 Task: Find a one-way flight from Atlanta to Fargo on Wednesday, May 10, departing between 5:00 PM and 6:00 PM.
Action: Mouse moved to (287, 259)
Screenshot: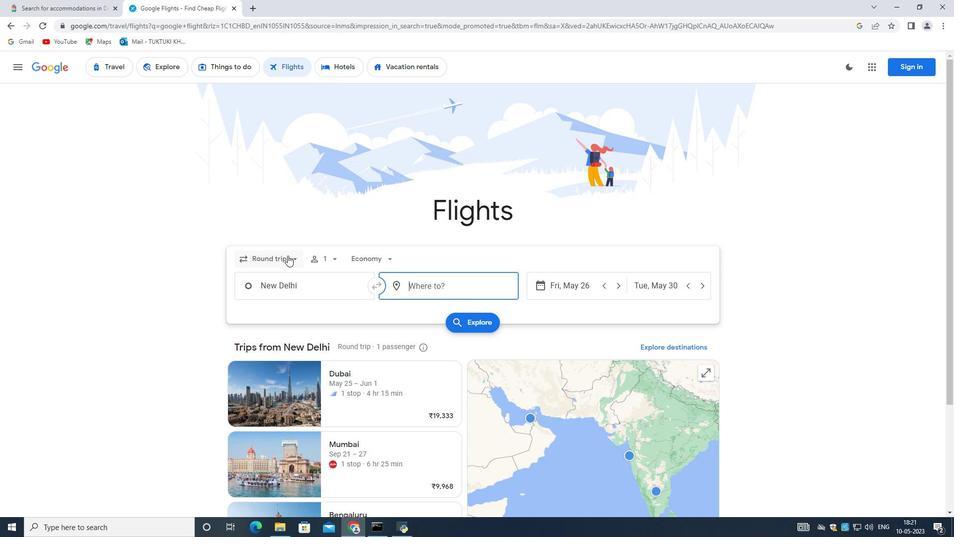 
Action: Mouse pressed left at (287, 259)
Screenshot: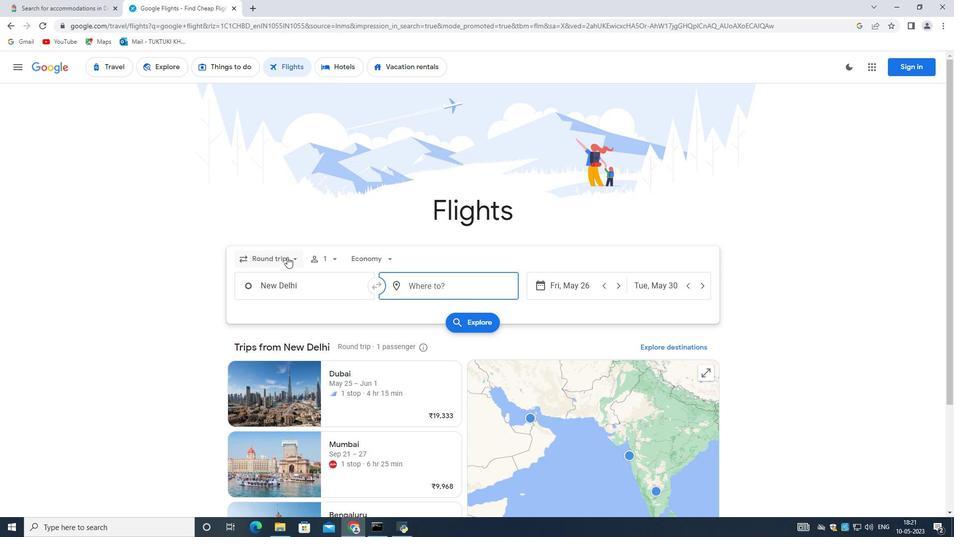 
Action: Mouse moved to (289, 301)
Screenshot: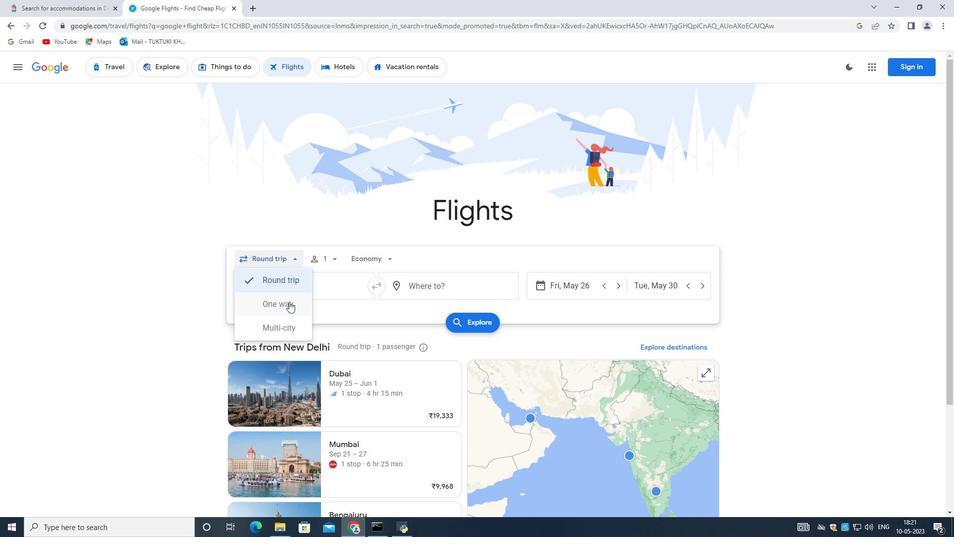 
Action: Mouse pressed left at (289, 301)
Screenshot: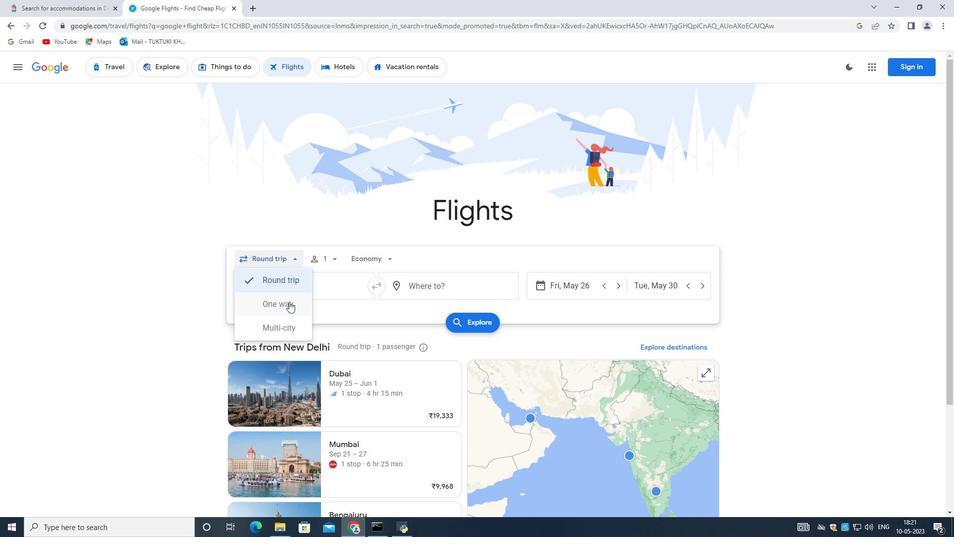 
Action: Mouse moved to (330, 265)
Screenshot: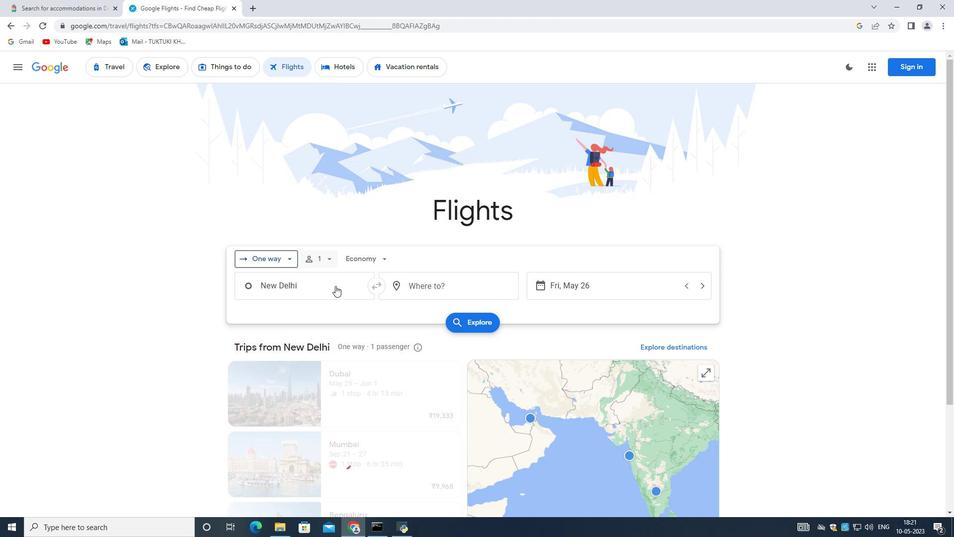 
Action: Mouse pressed left at (330, 265)
Screenshot: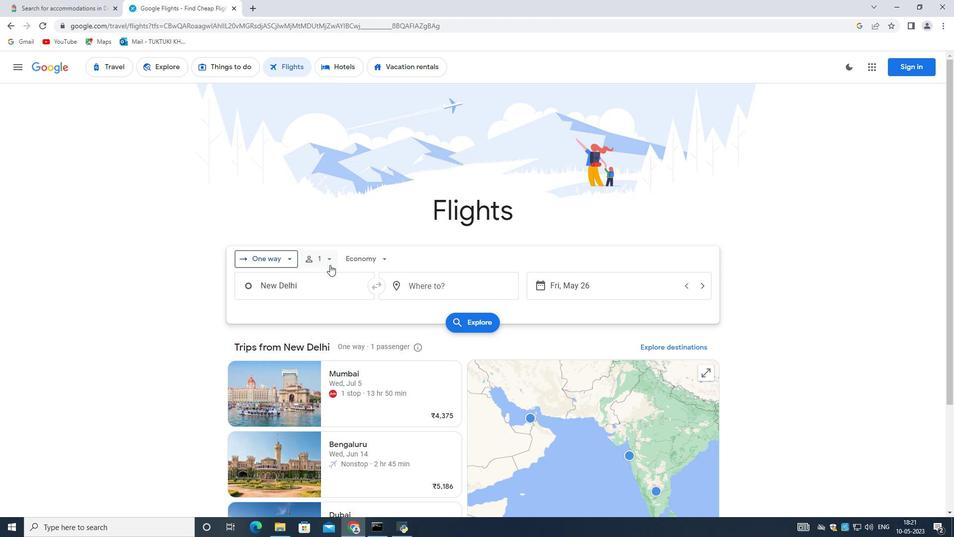 
Action: Mouse moved to (403, 281)
Screenshot: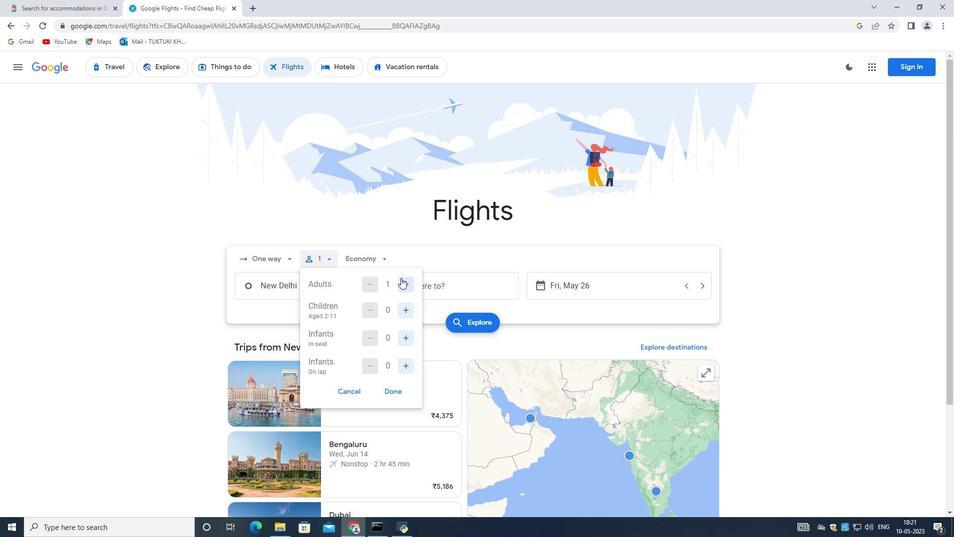 
Action: Mouse pressed left at (403, 281)
Screenshot: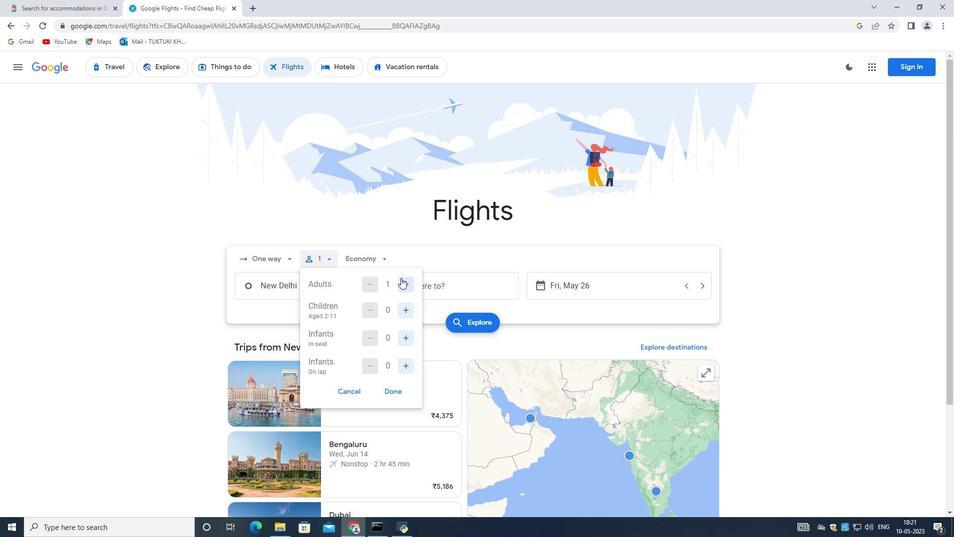 
Action: Mouse moved to (407, 310)
Screenshot: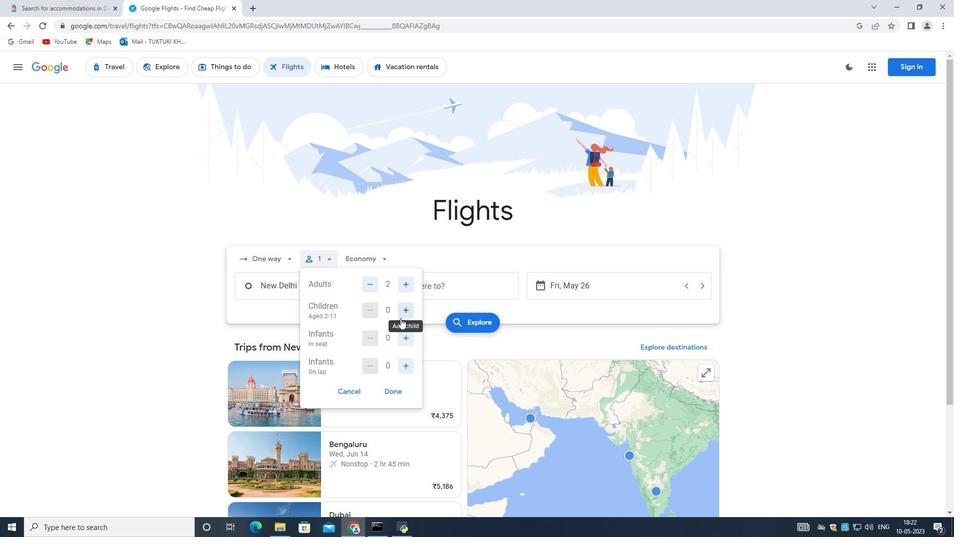 
Action: Mouse pressed left at (407, 310)
Screenshot: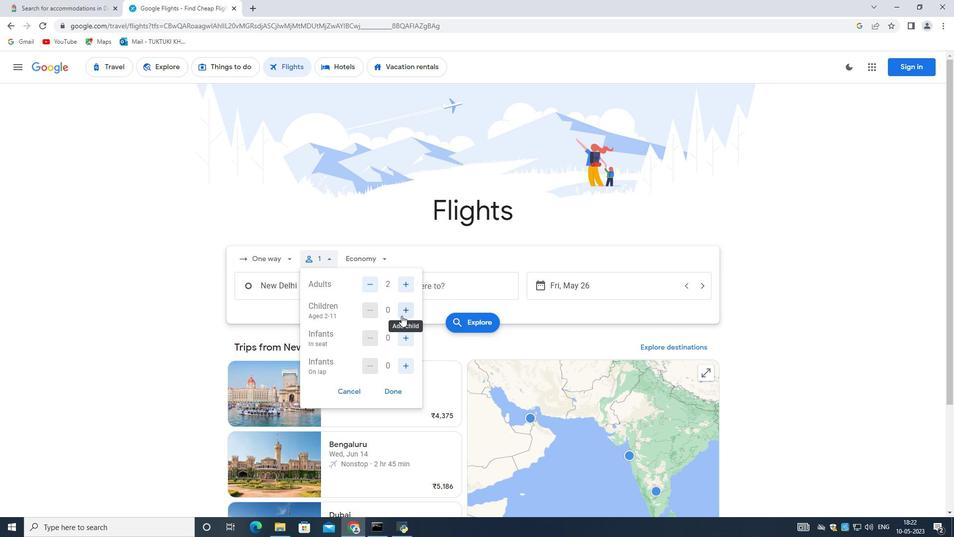 
Action: Mouse pressed left at (407, 310)
Screenshot: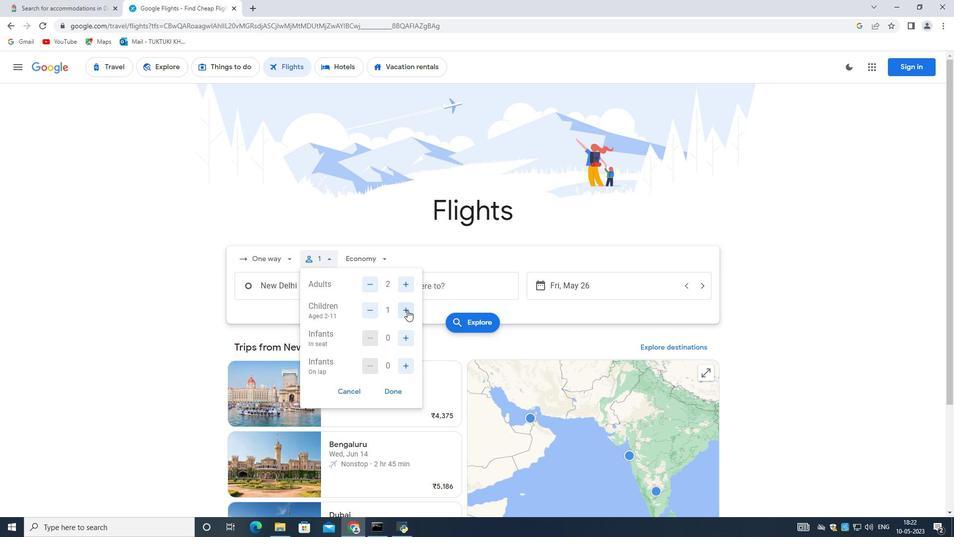 
Action: Mouse moved to (404, 339)
Screenshot: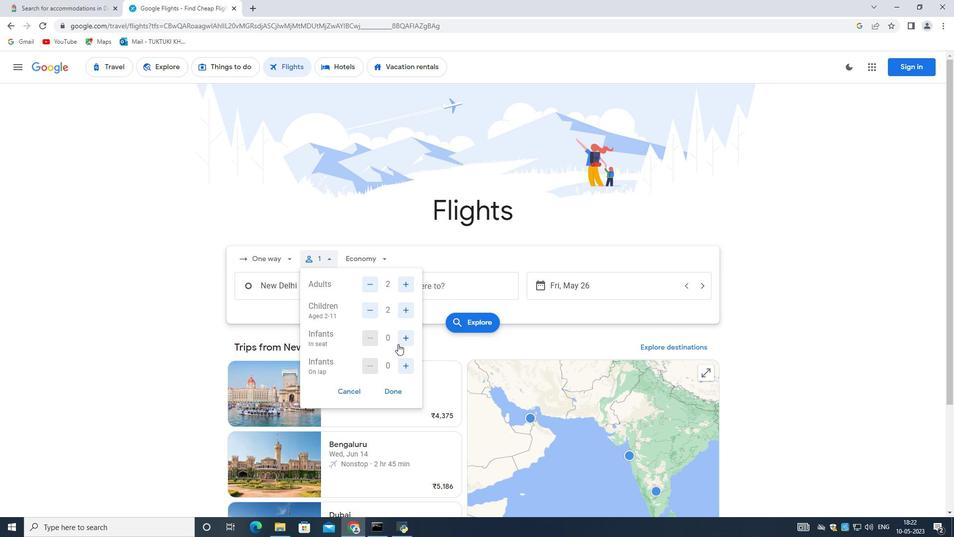 
Action: Mouse pressed left at (404, 339)
Screenshot: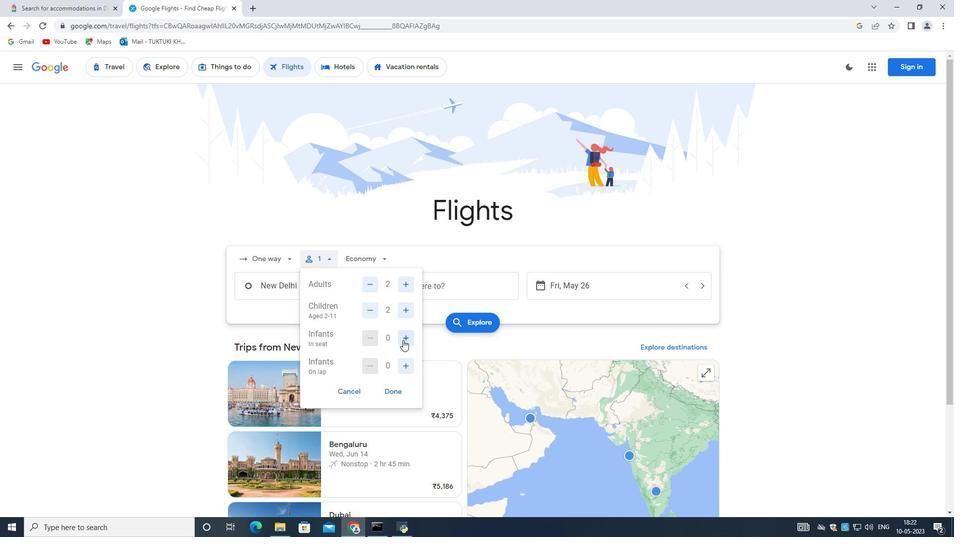 
Action: Mouse pressed left at (404, 339)
Screenshot: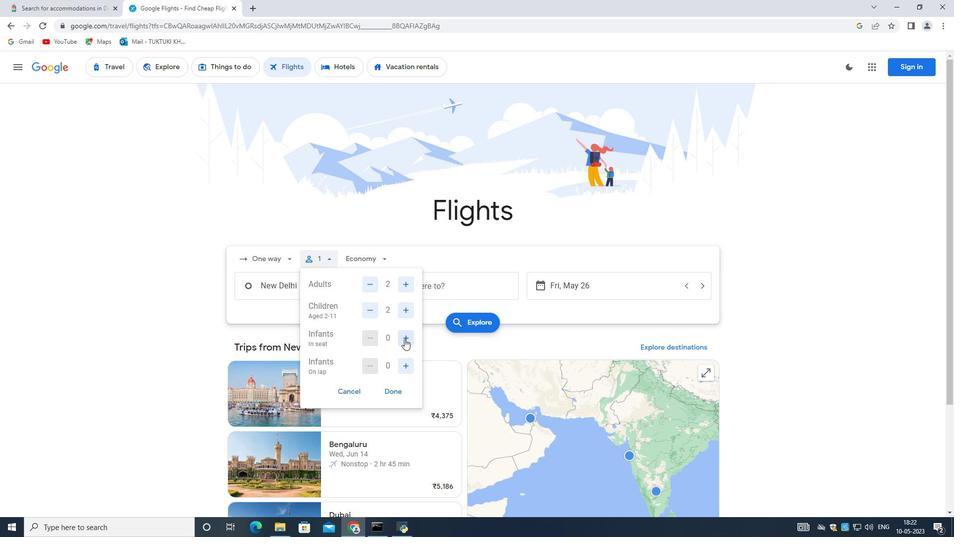 
Action: Mouse moved to (391, 389)
Screenshot: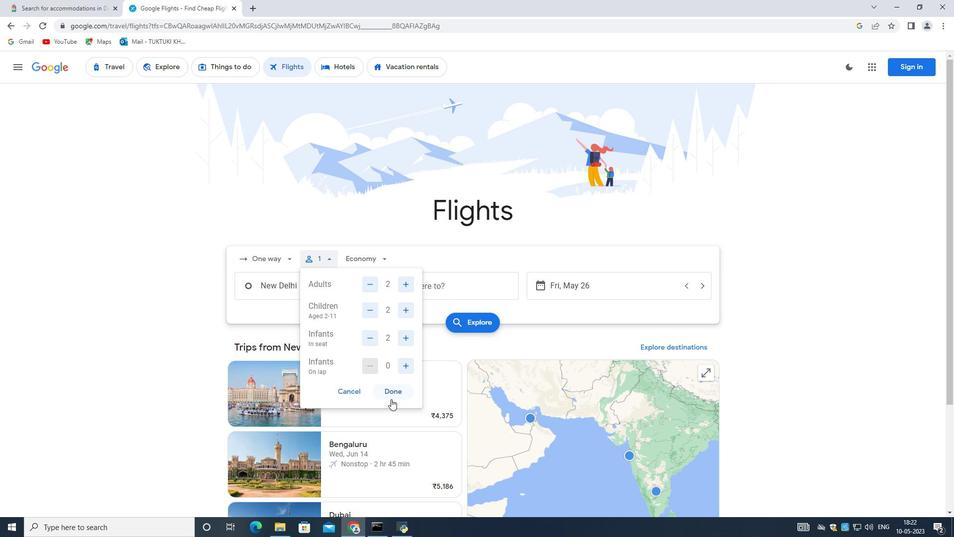 
Action: Mouse pressed left at (391, 389)
Screenshot: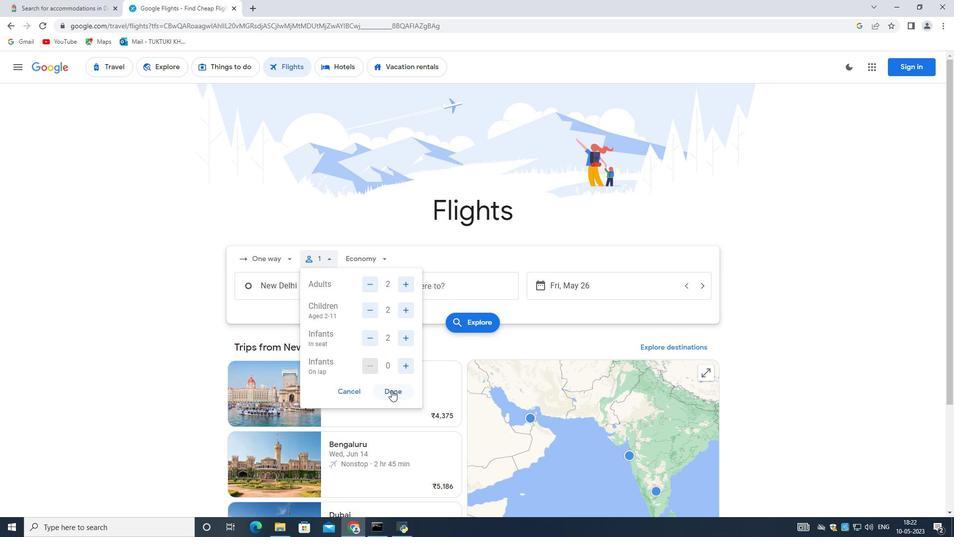 
Action: Mouse moved to (286, 285)
Screenshot: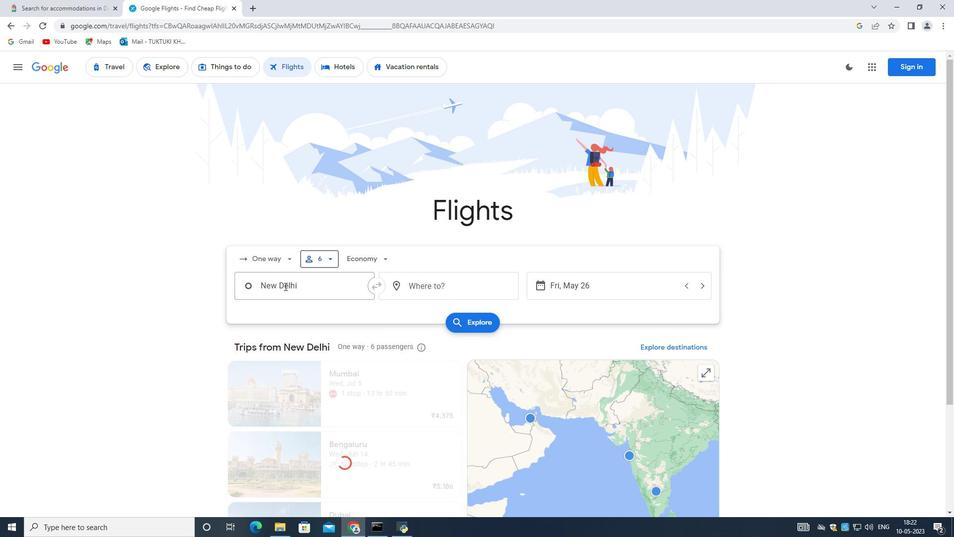 
Action: Mouse pressed left at (286, 285)
Screenshot: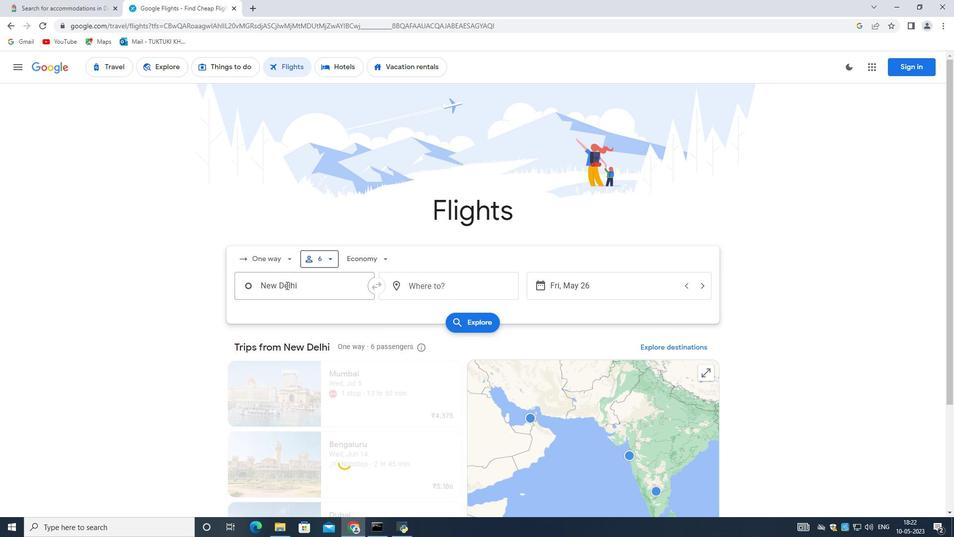
Action: Key pressed <Key.backspace><Key.shift><Key.shift><Key.shift><Key.shift>Atlanta
Screenshot: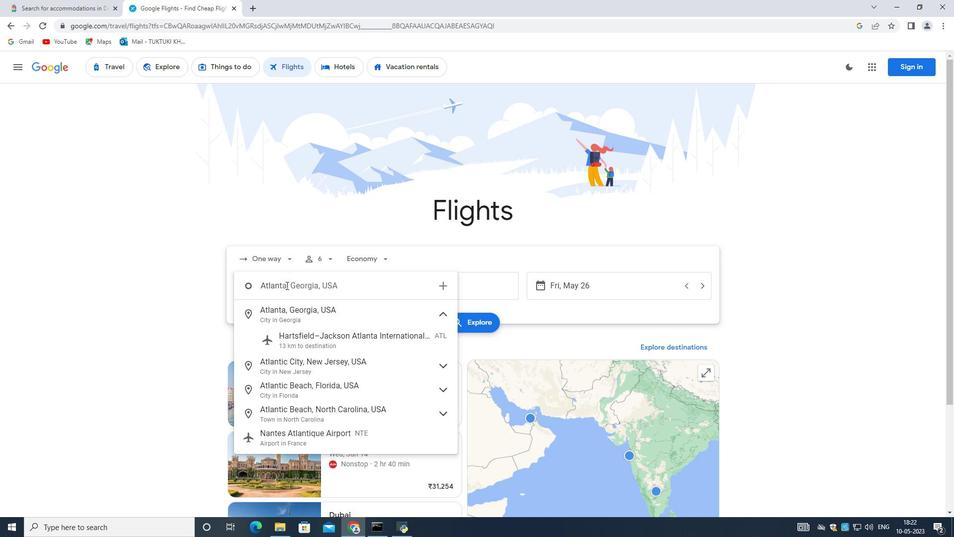 
Action: Mouse moved to (320, 340)
Screenshot: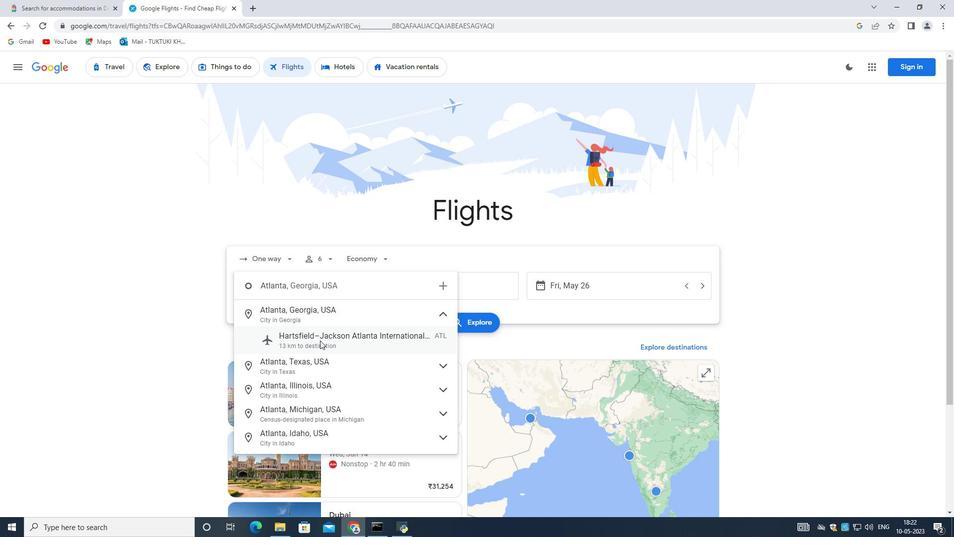 
Action: Mouse pressed left at (320, 340)
Screenshot: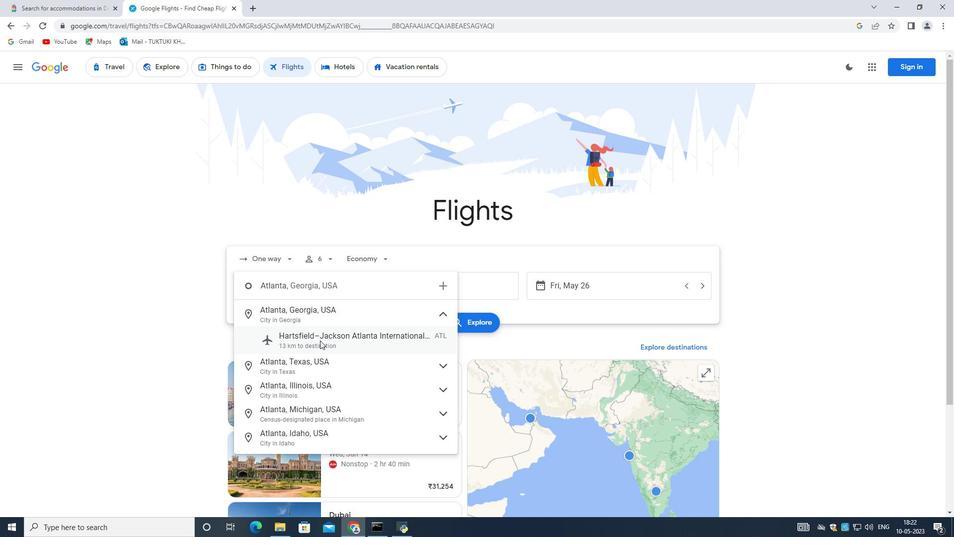 
Action: Mouse moved to (410, 290)
Screenshot: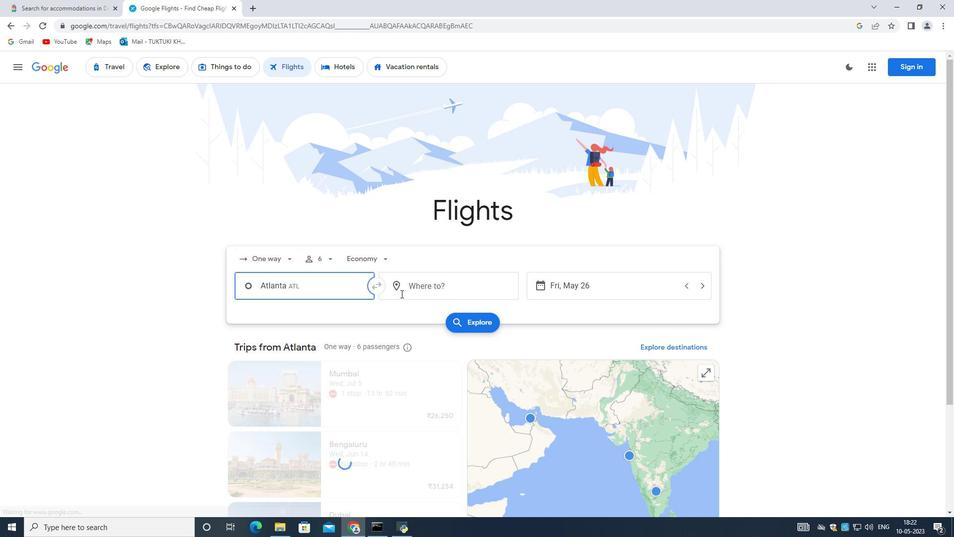 
Action: Mouse pressed left at (410, 290)
Screenshot: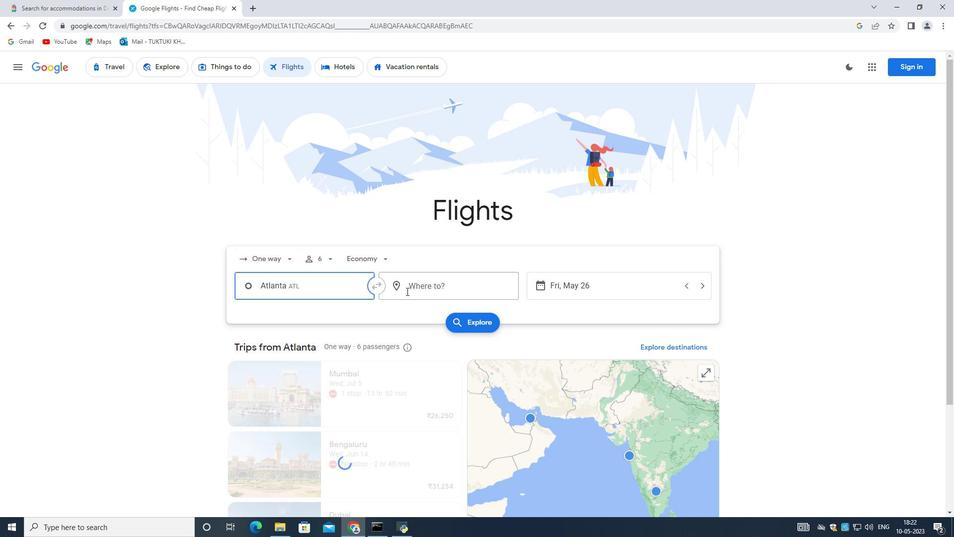 
Action: Mouse moved to (402, 285)
Screenshot: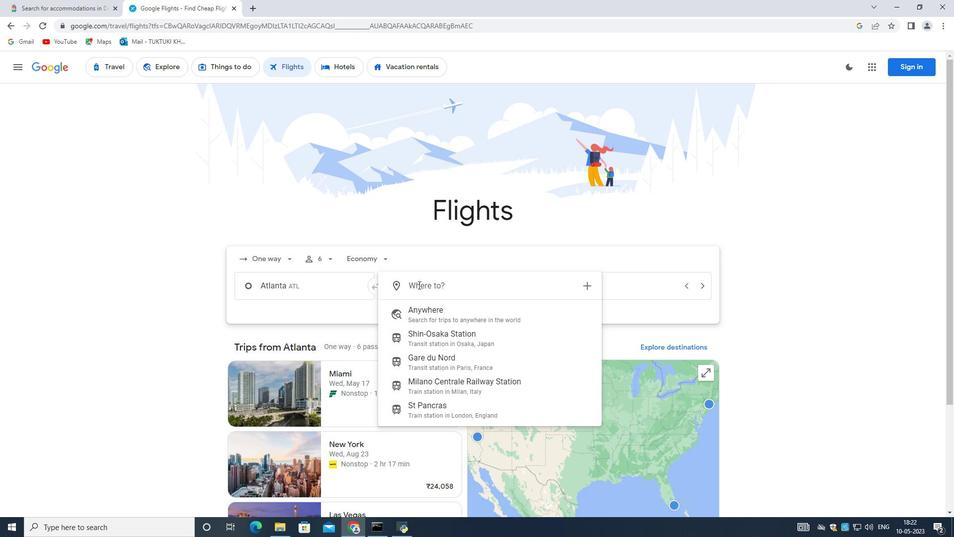 
Action: Key pressed <Key.shift><Key.shift><Key.shift><Key.shift>Hector
Screenshot: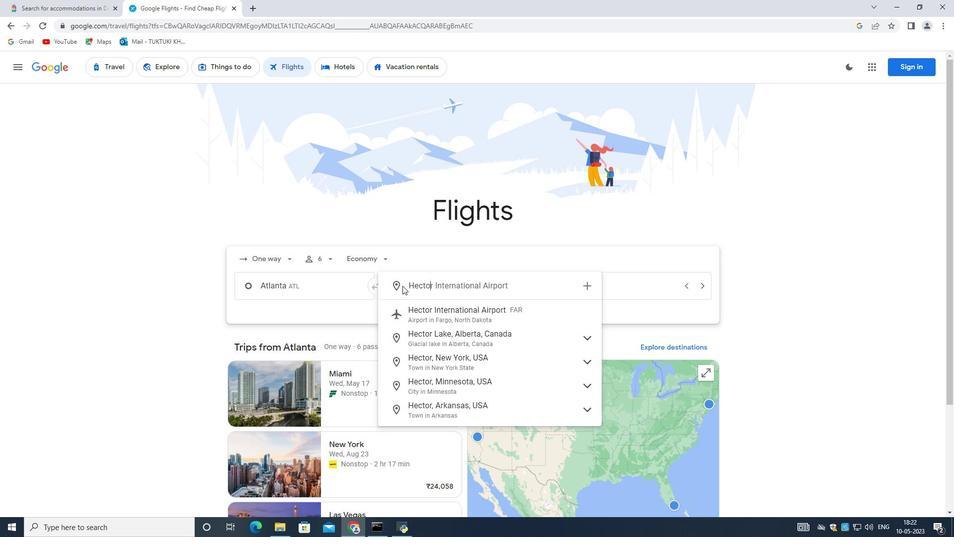 
Action: Mouse moved to (440, 312)
Screenshot: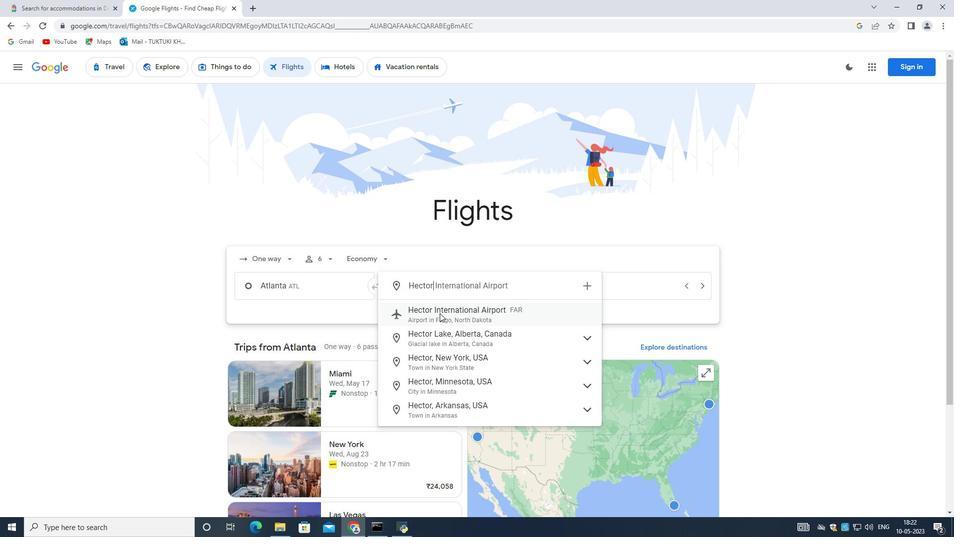 
Action: Mouse pressed left at (440, 312)
Screenshot: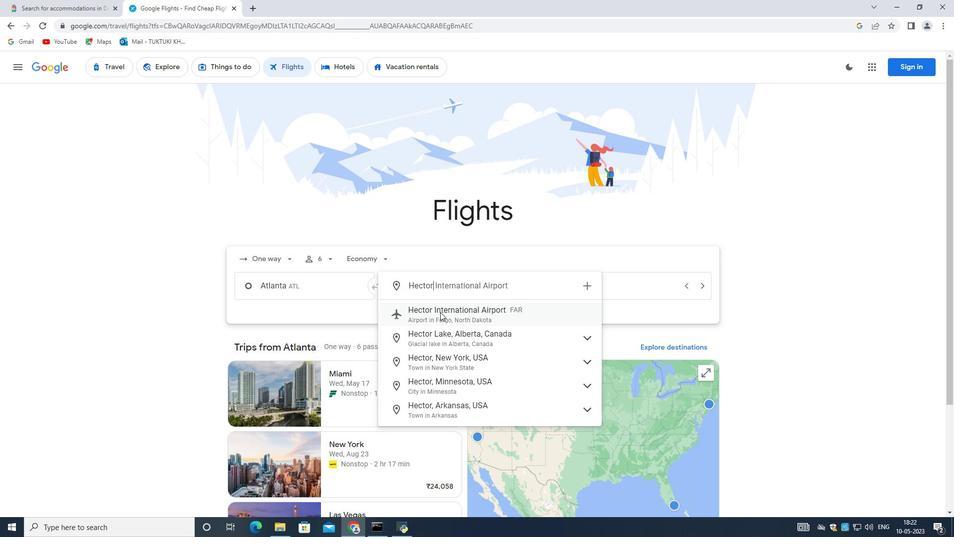 
Action: Mouse moved to (578, 290)
Screenshot: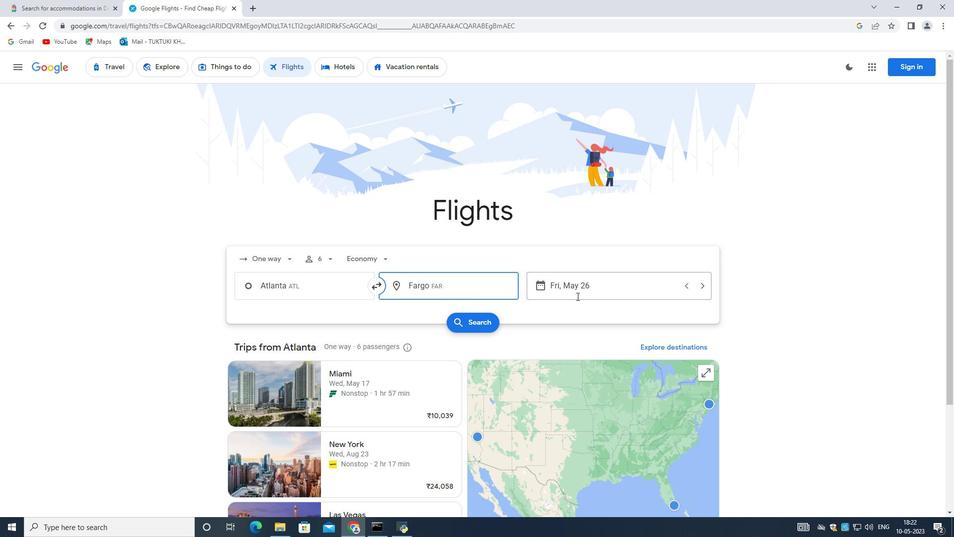 
Action: Mouse pressed left at (578, 290)
Screenshot: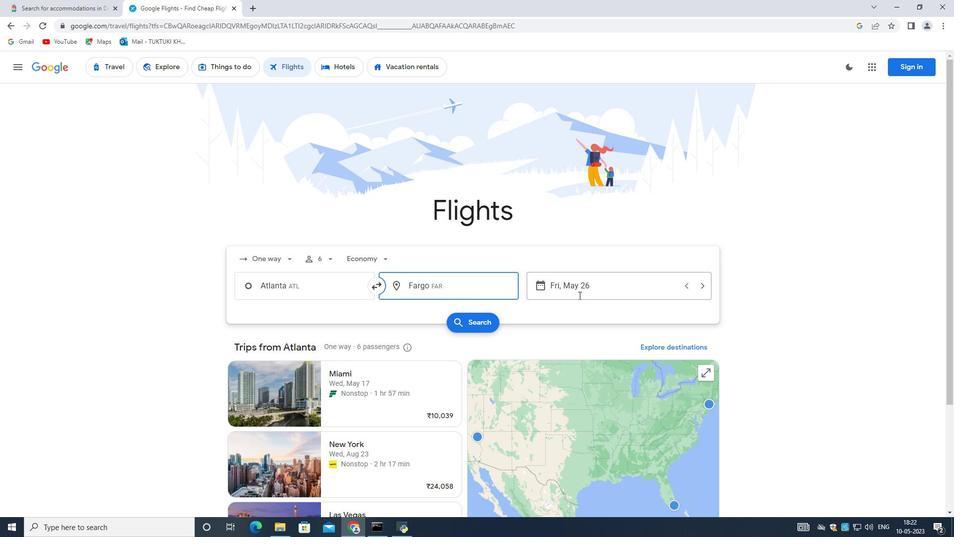 
Action: Mouse moved to (433, 364)
Screenshot: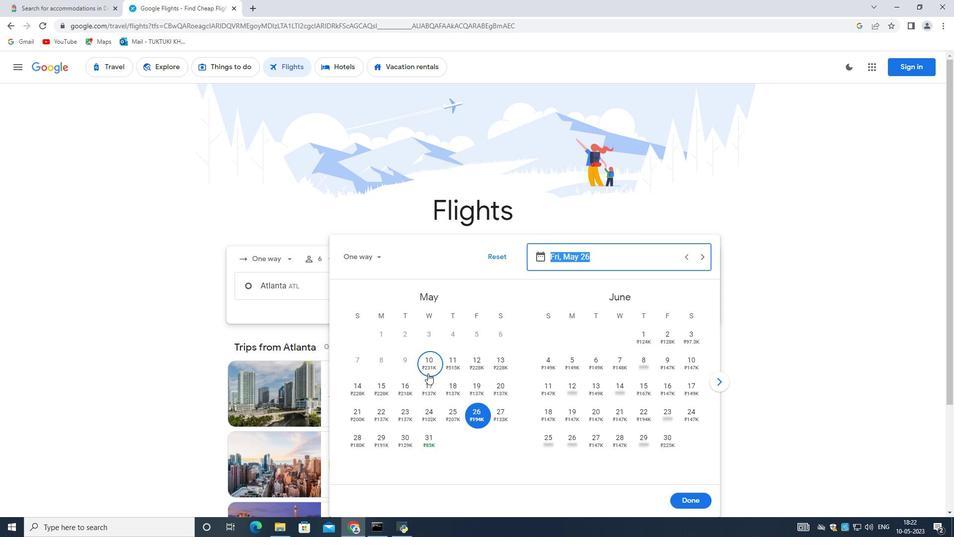 
Action: Mouse pressed left at (433, 364)
Screenshot: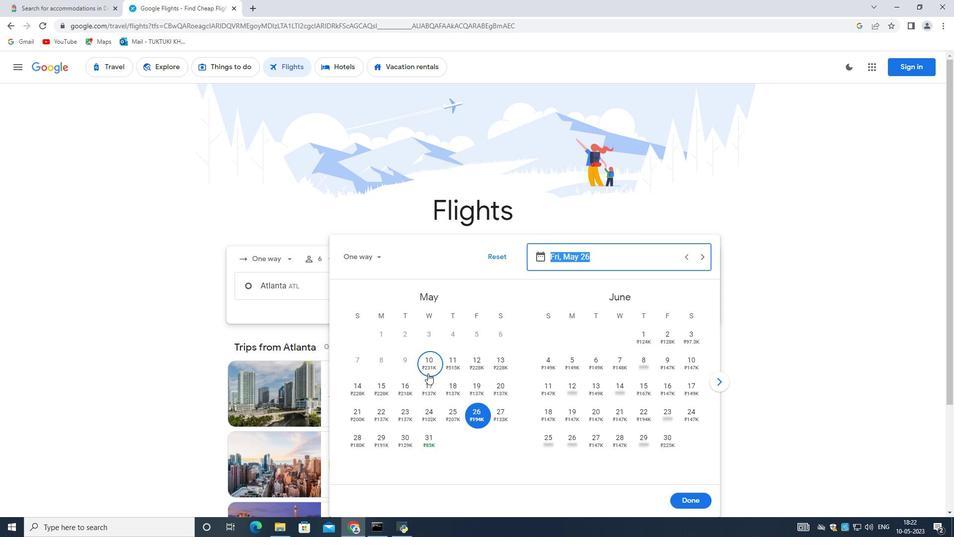 
Action: Mouse moved to (689, 499)
Screenshot: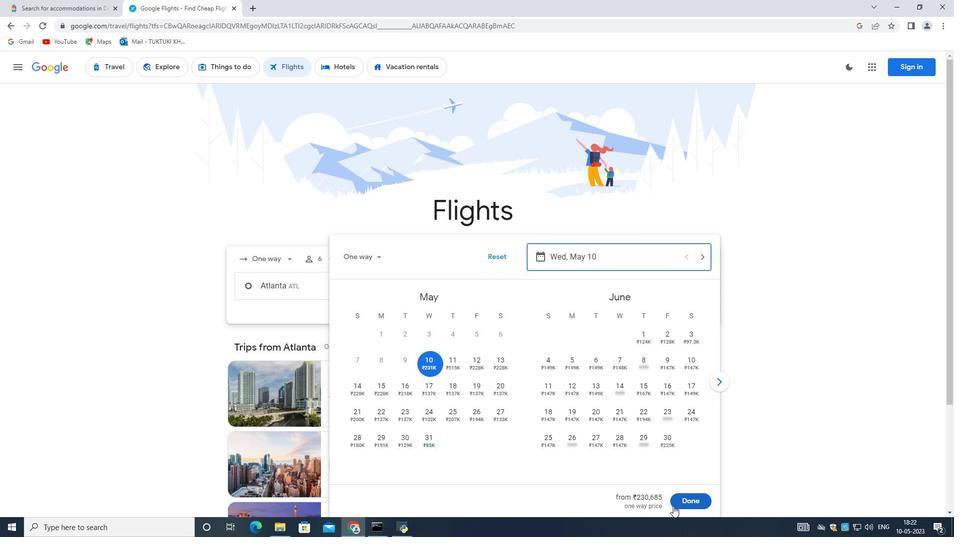 
Action: Mouse pressed left at (689, 499)
Screenshot: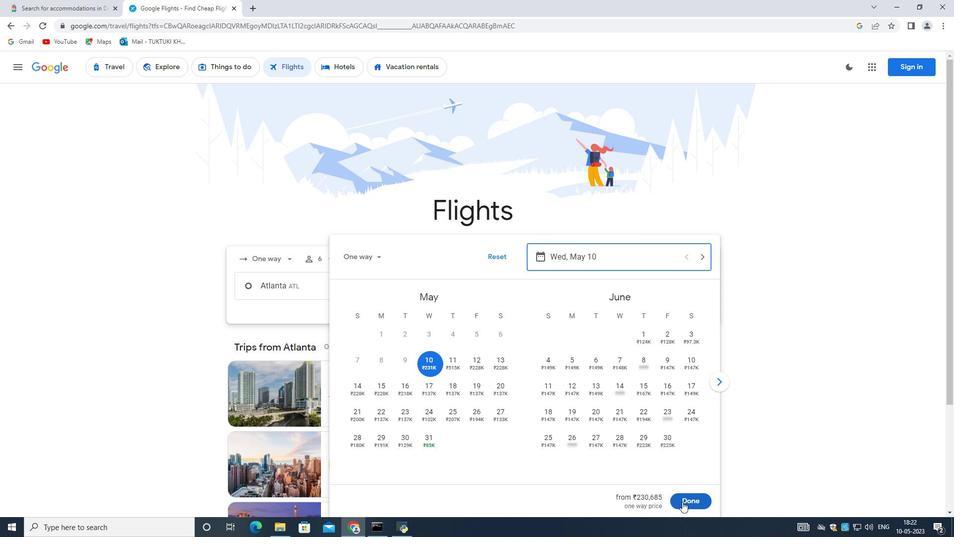 
Action: Mouse moved to (468, 323)
Screenshot: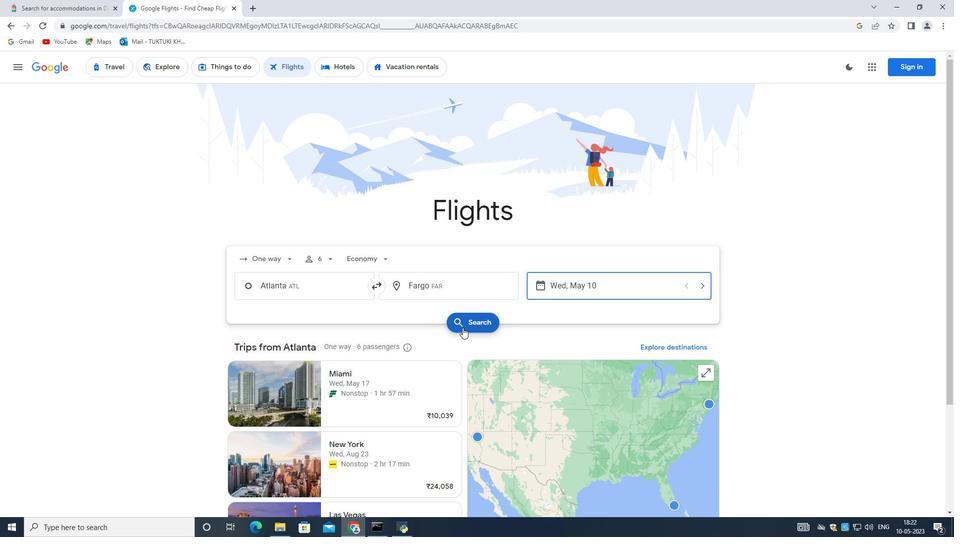 
Action: Mouse pressed left at (468, 323)
Screenshot: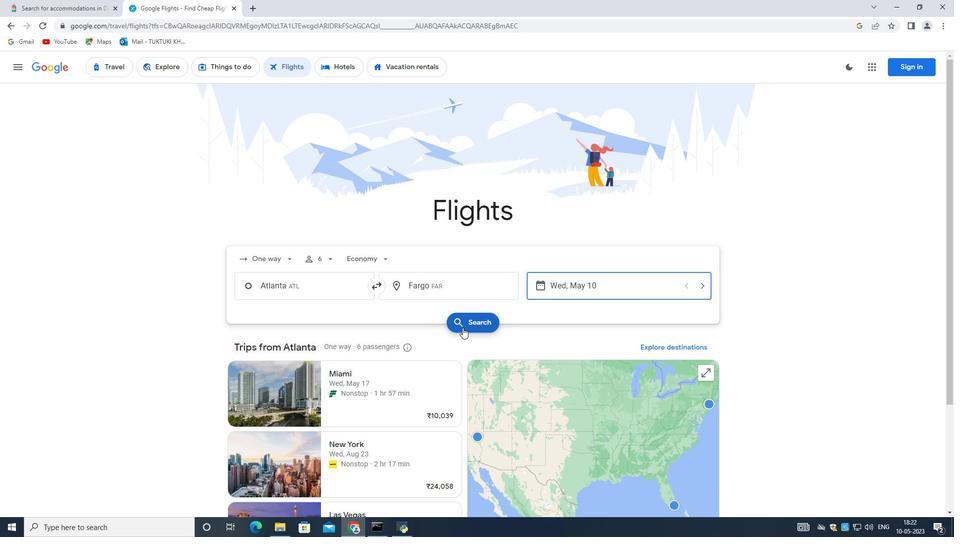 
Action: Mouse moved to (341, 157)
Screenshot: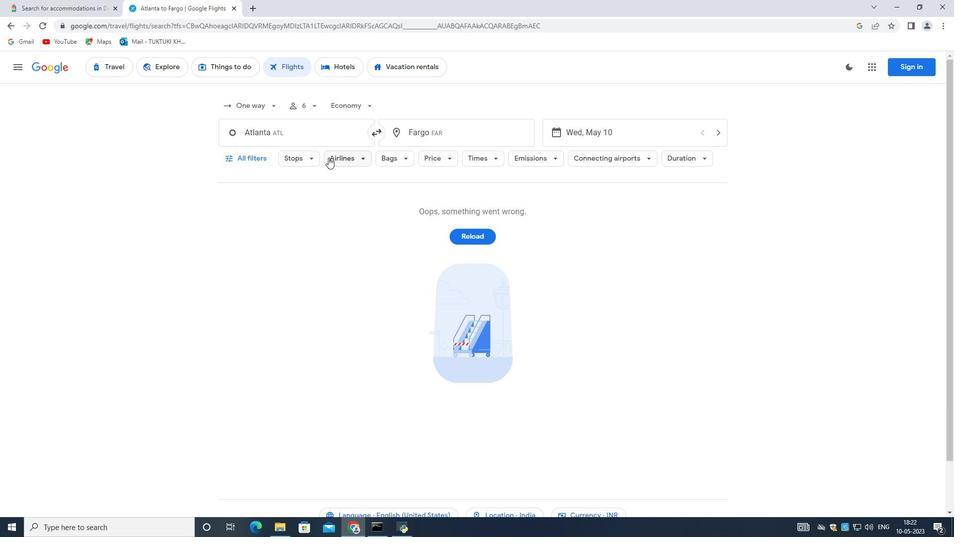
Action: Mouse pressed left at (341, 157)
Screenshot: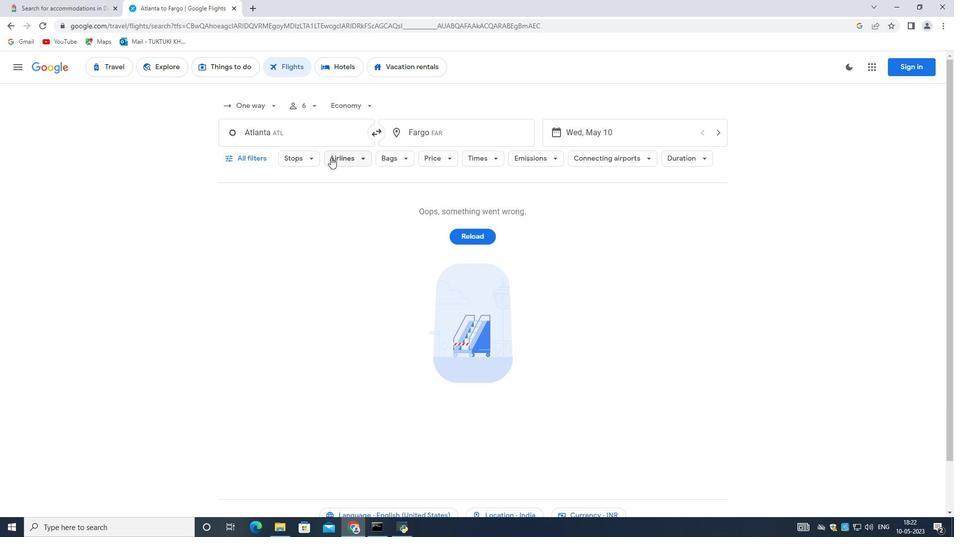 
Action: Mouse moved to (549, 282)
Screenshot: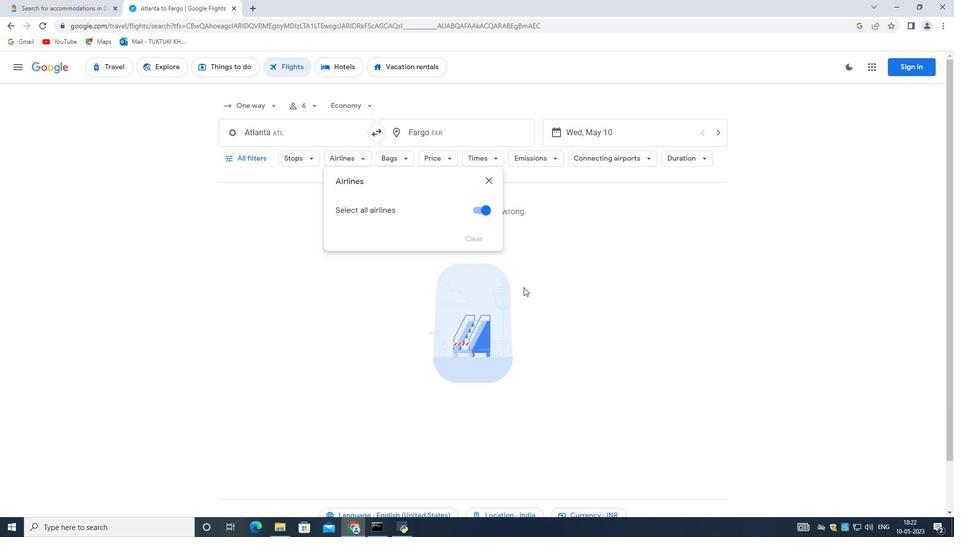 
Action: Mouse pressed left at (549, 282)
Screenshot: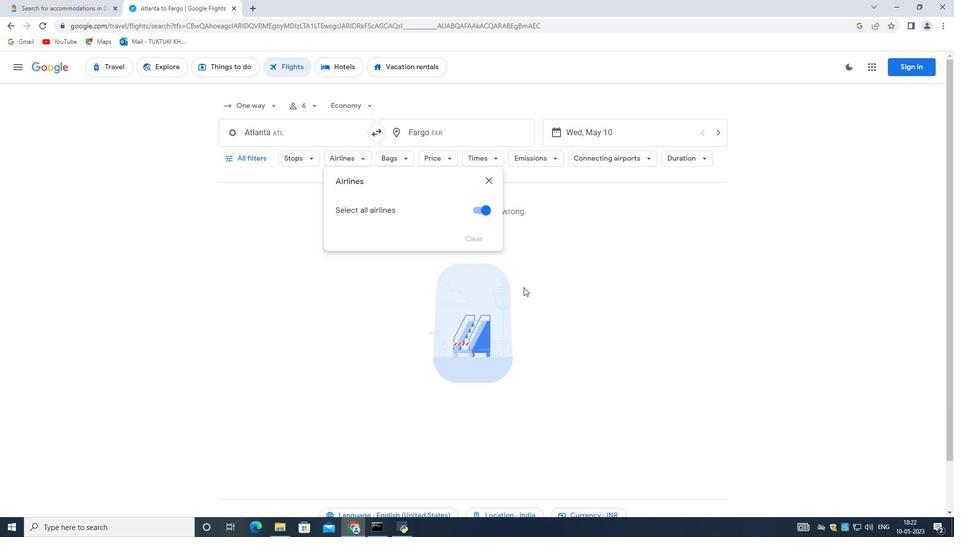 
Action: Mouse moved to (402, 157)
Screenshot: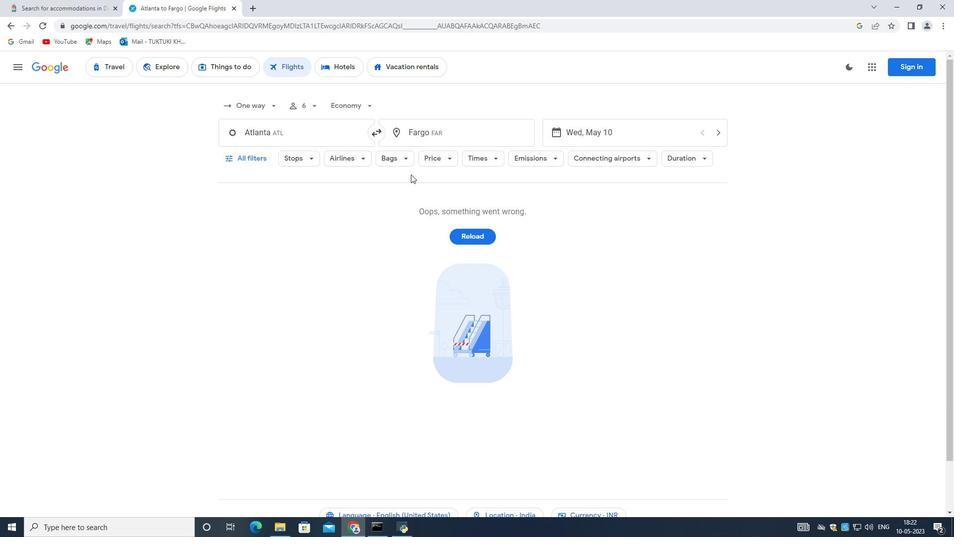 
Action: Mouse pressed left at (402, 157)
Screenshot: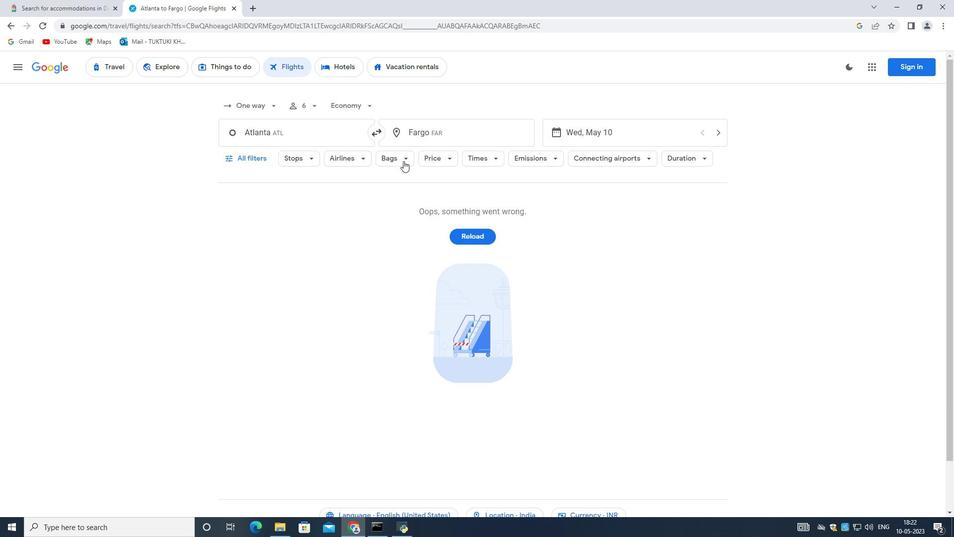 
Action: Mouse moved to (593, 292)
Screenshot: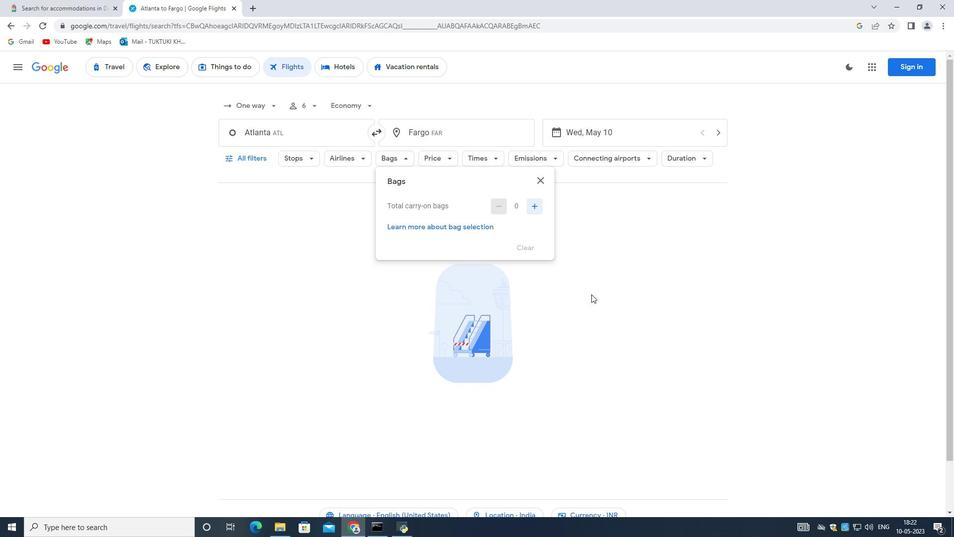 
Action: Mouse pressed left at (593, 292)
Screenshot: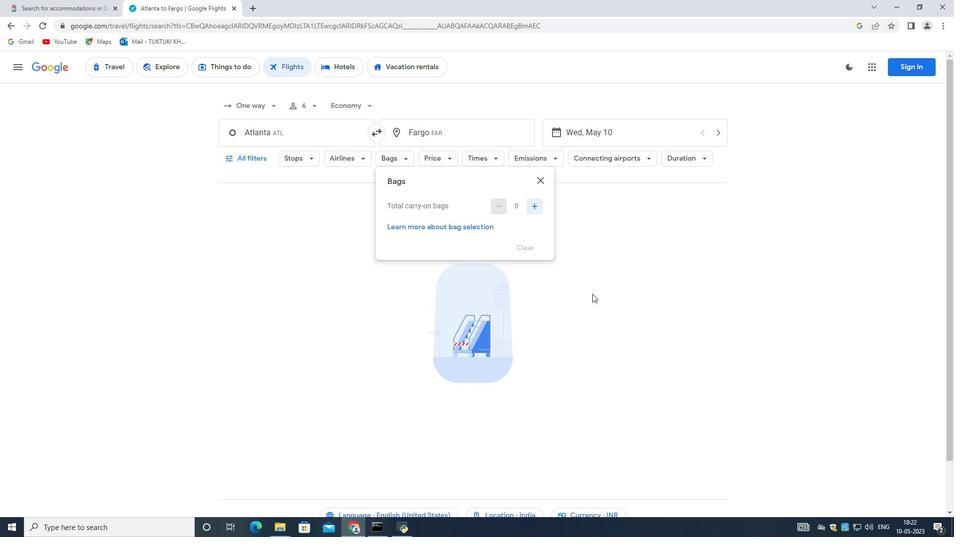 
Action: Mouse moved to (438, 155)
Screenshot: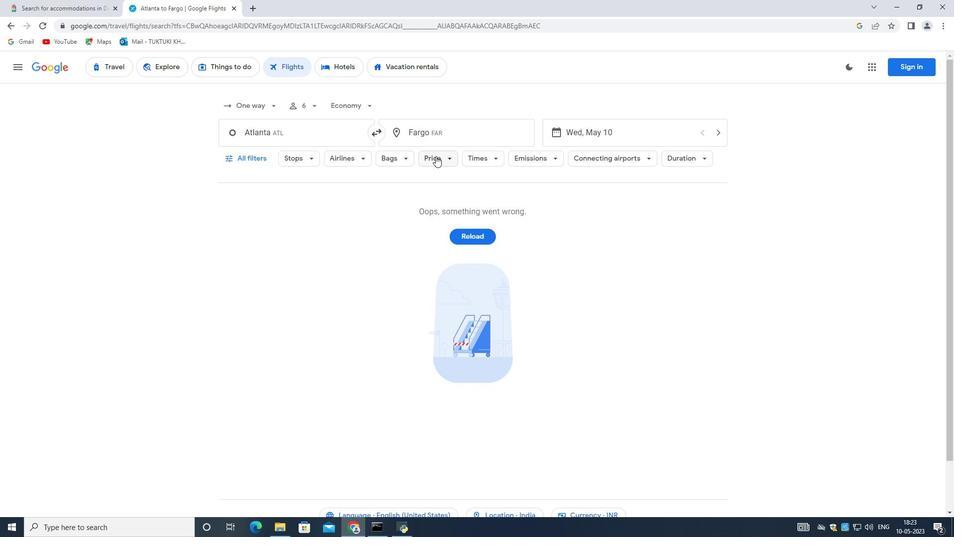 
Action: Mouse pressed left at (438, 155)
Screenshot: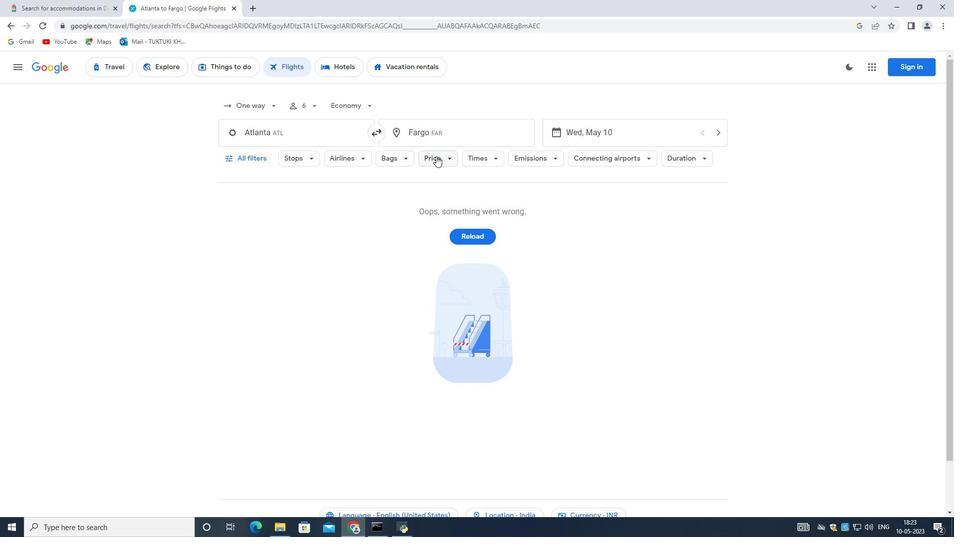 
Action: Mouse moved to (581, 222)
Screenshot: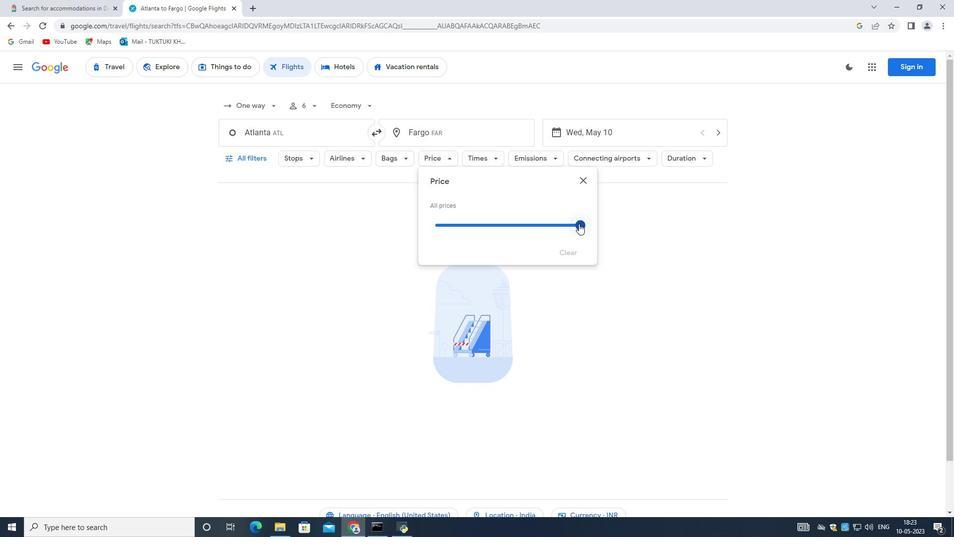 
Action: Mouse pressed left at (581, 222)
Screenshot: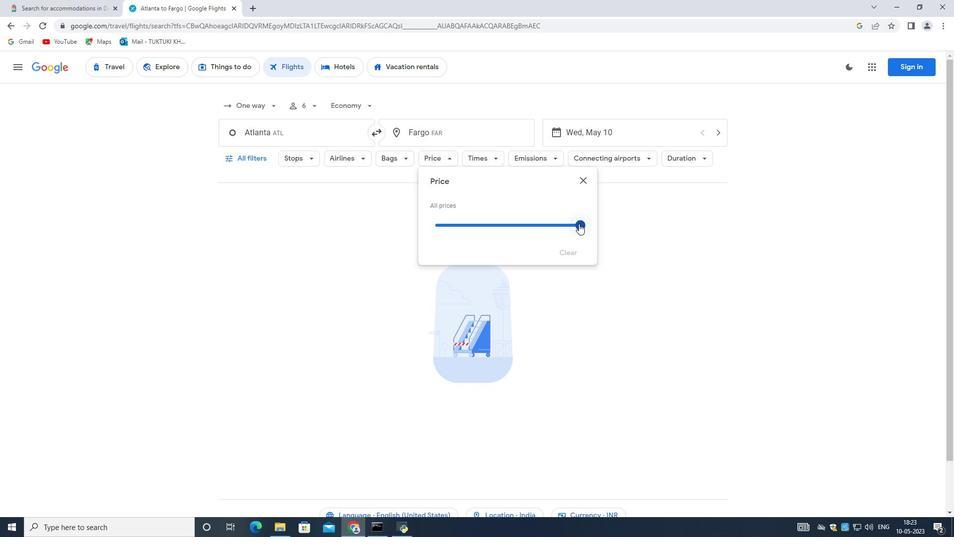 
Action: Mouse moved to (207, 309)
Screenshot: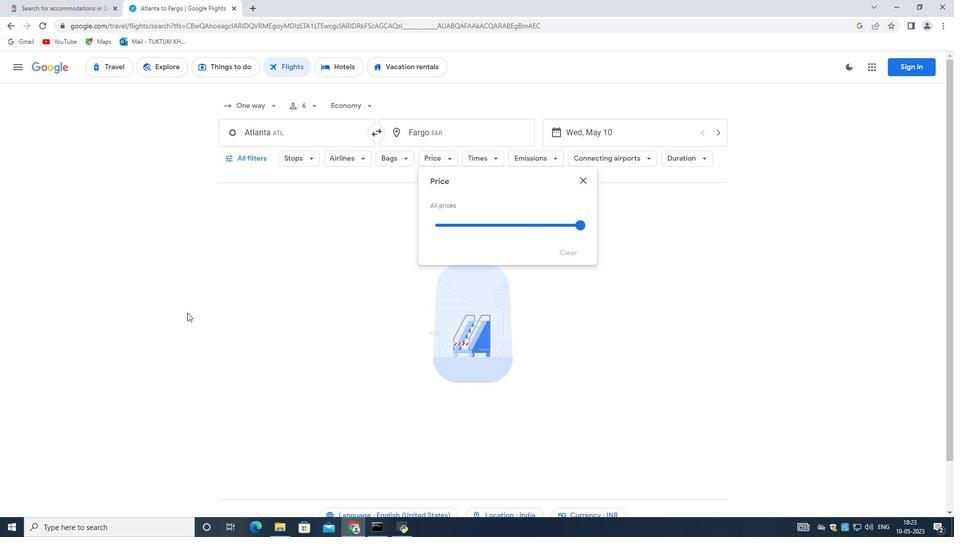 
Action: Mouse pressed left at (207, 309)
Screenshot: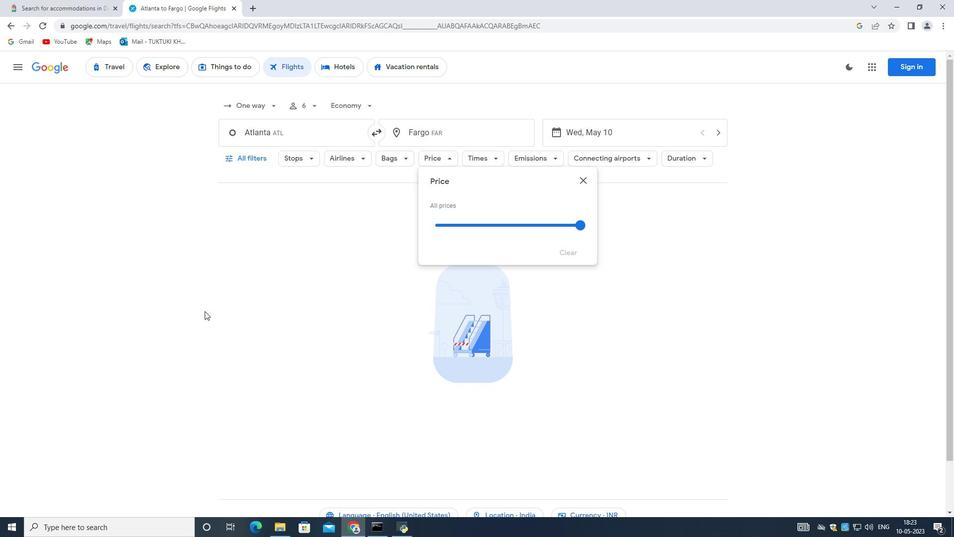 
Action: Mouse moved to (488, 155)
Screenshot: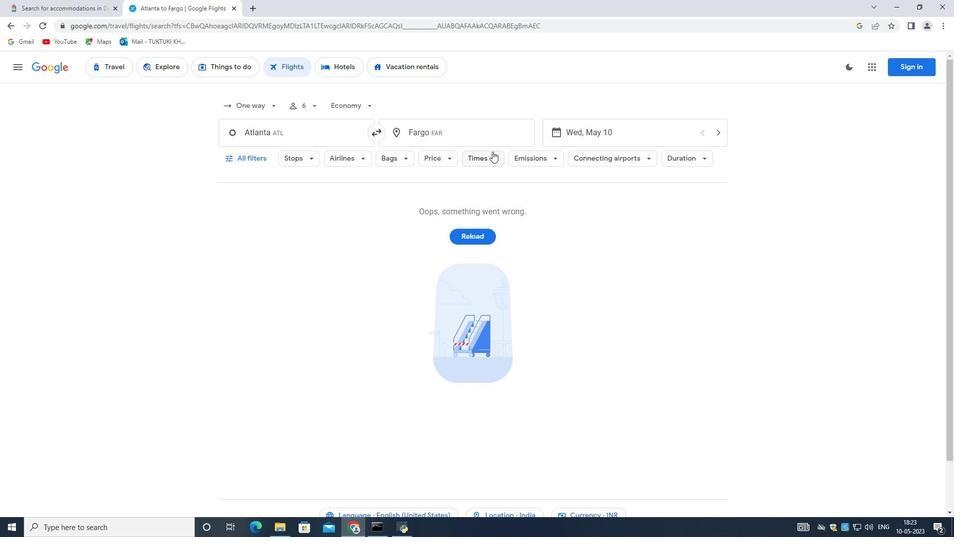 
Action: Mouse pressed left at (488, 155)
Screenshot: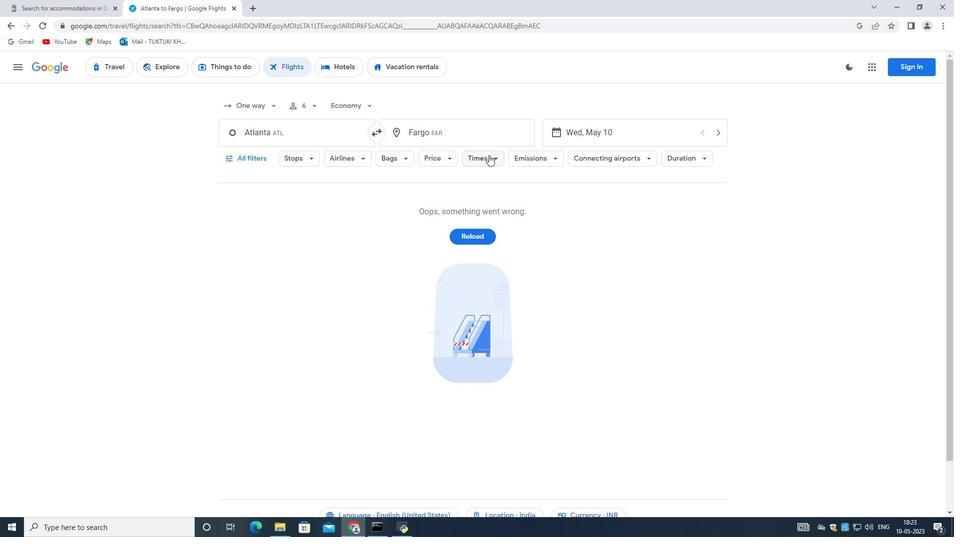 
Action: Mouse moved to (477, 252)
Screenshot: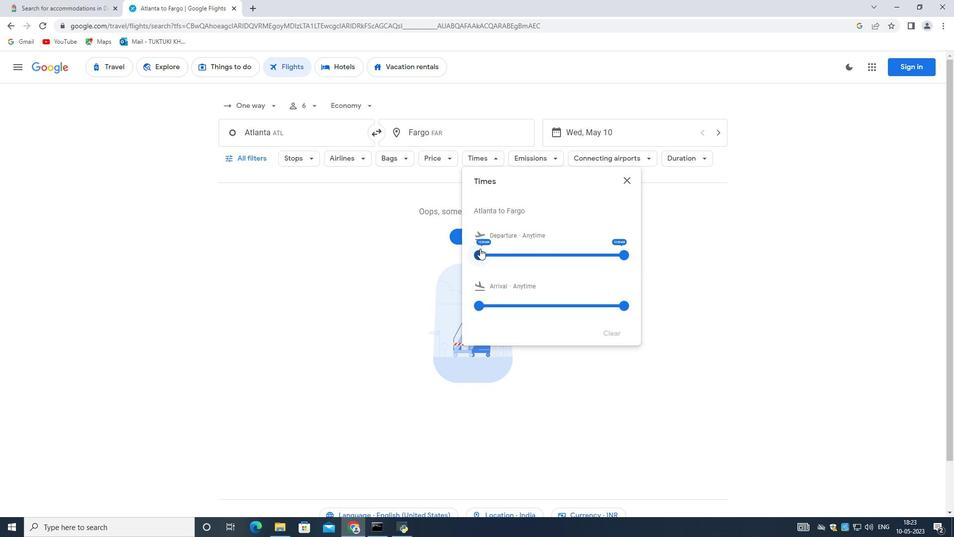 
Action: Mouse pressed left at (477, 252)
Screenshot: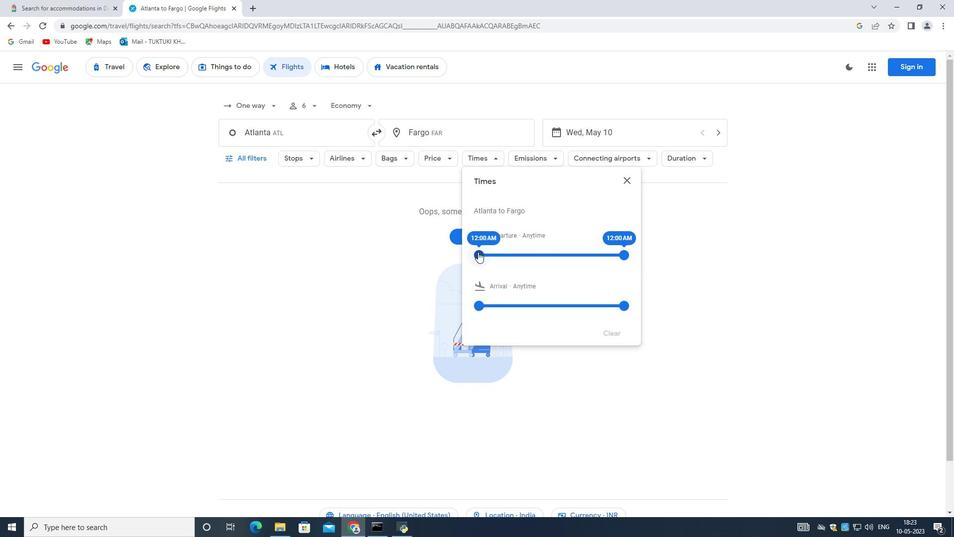 
Action: Mouse moved to (625, 250)
Screenshot: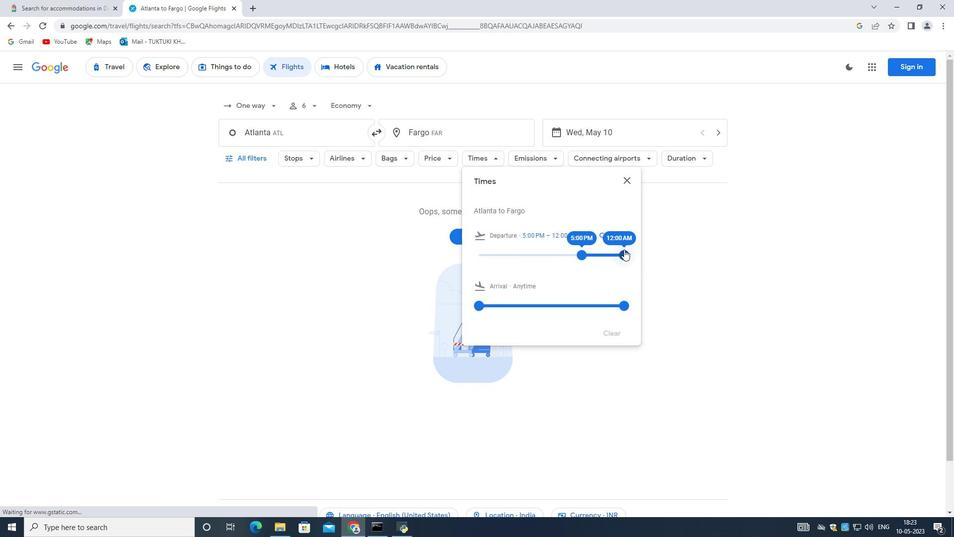 
Action: Mouse pressed left at (625, 250)
Screenshot: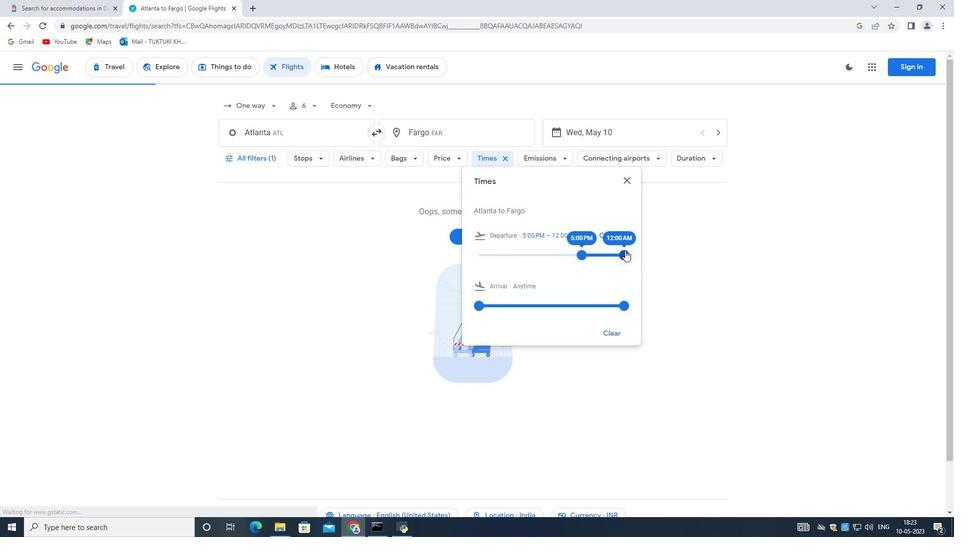 
Action: Mouse moved to (389, 295)
Screenshot: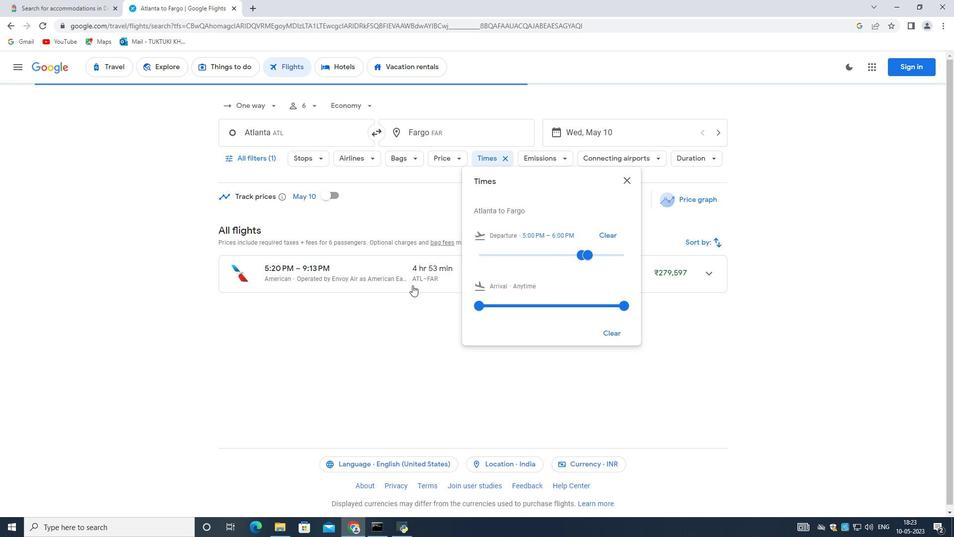 
Action: Mouse scrolled (389, 295) with delta (0, 0)
Screenshot: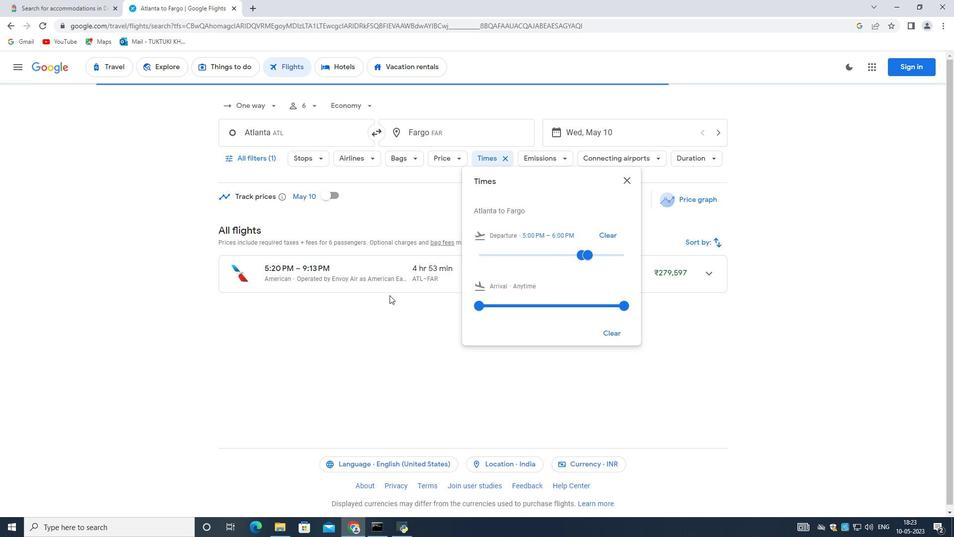 
Action: Mouse moved to (375, 285)
Screenshot: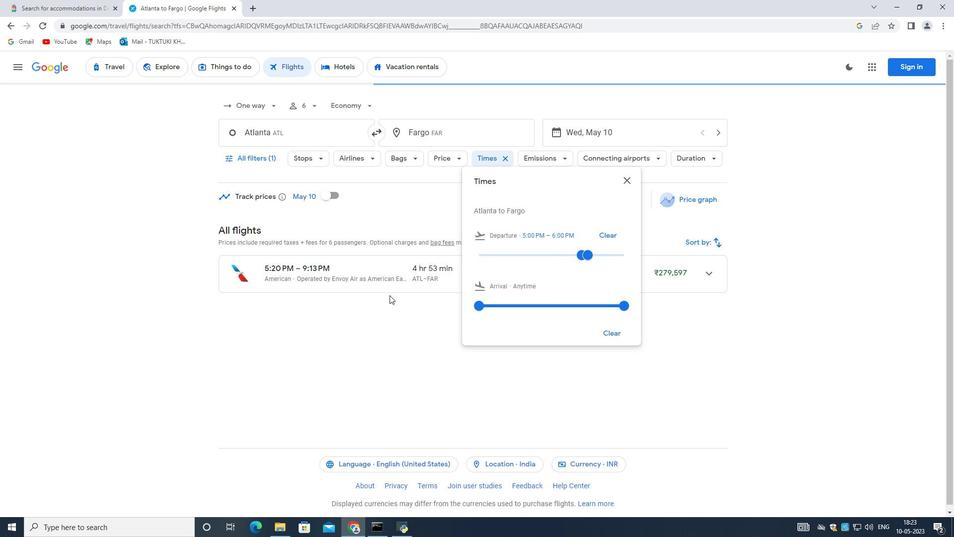 
Action: Mouse scrolled (375, 285) with delta (0, 0)
Screenshot: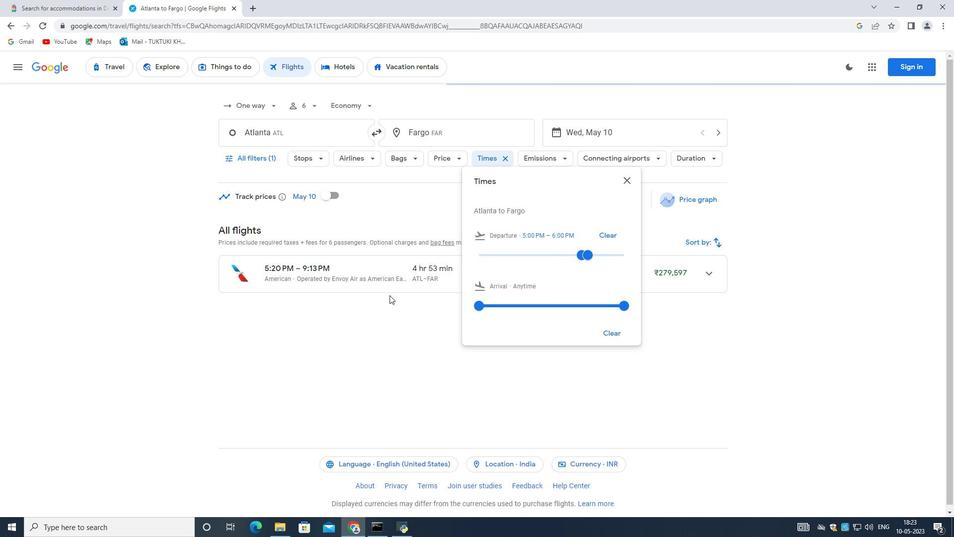 
Action: Mouse scrolled (375, 285) with delta (0, 0)
Screenshot: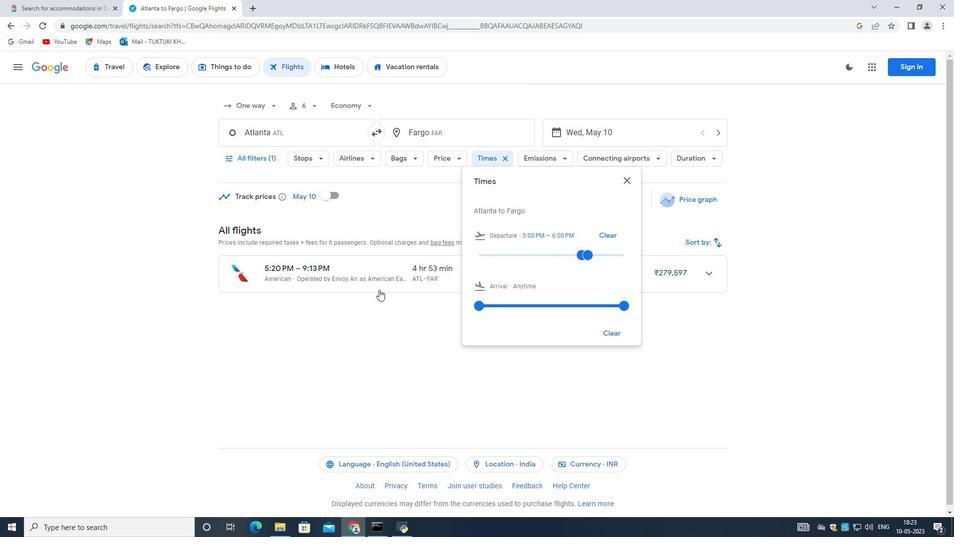
Action: Mouse scrolled (375, 285) with delta (0, 0)
Screenshot: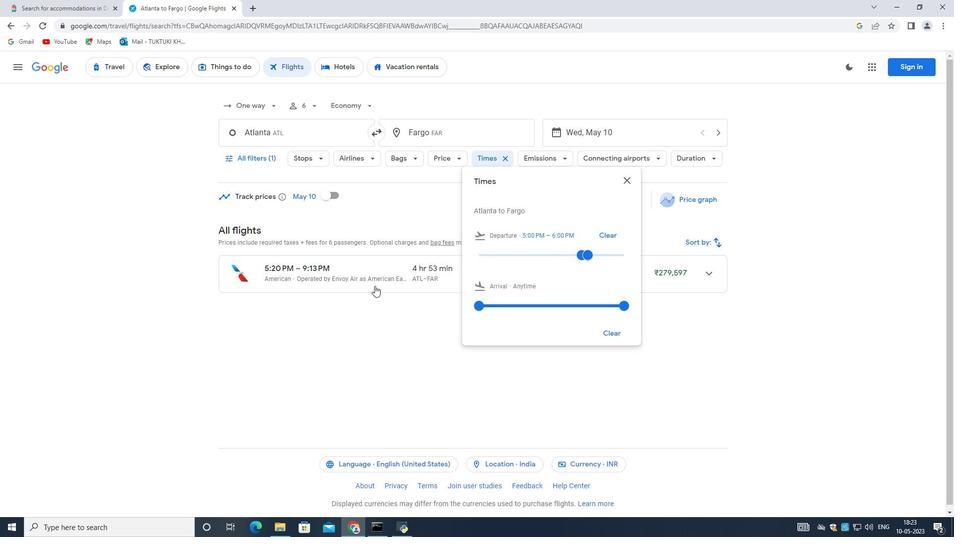 
Action: Mouse scrolled (375, 286) with delta (0, 0)
Screenshot: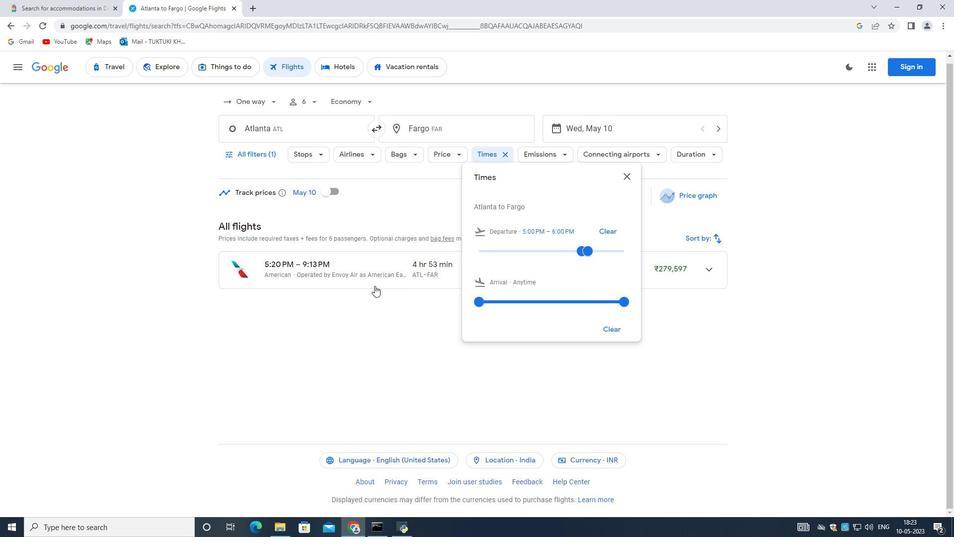 
Action: Mouse scrolled (375, 286) with delta (0, 0)
Screenshot: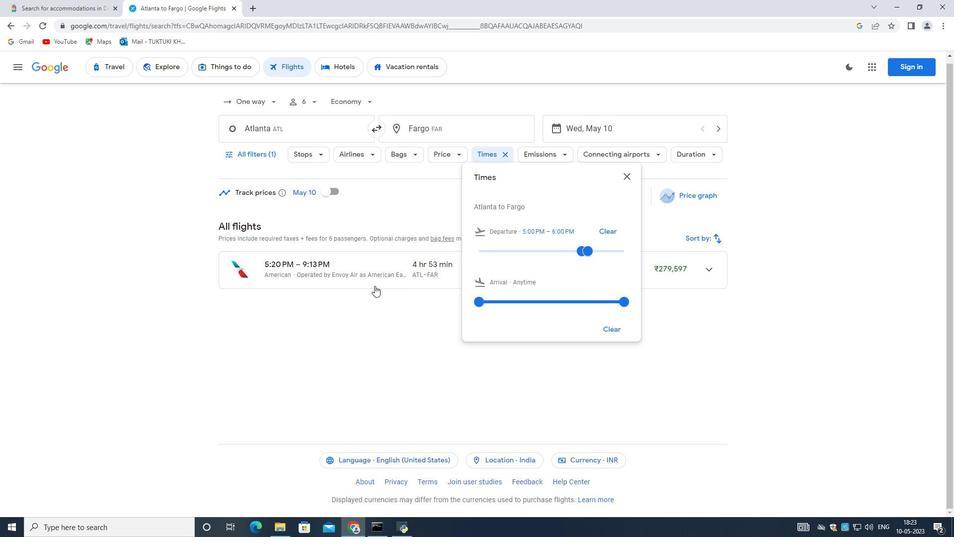 
Action: Mouse moved to (375, 285)
Screenshot: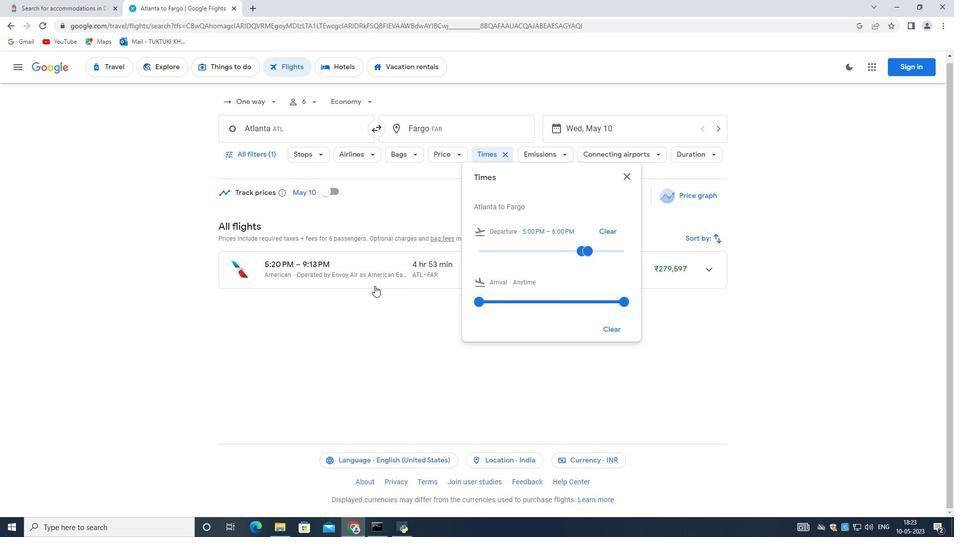 
Action: Mouse scrolled (375, 286) with delta (0, 0)
Screenshot: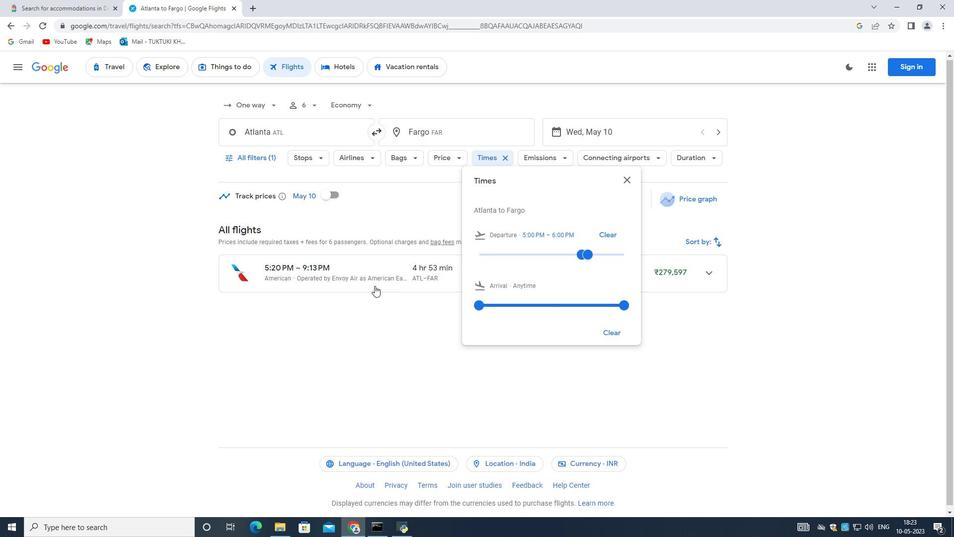 
Action: Mouse moved to (375, 285)
Screenshot: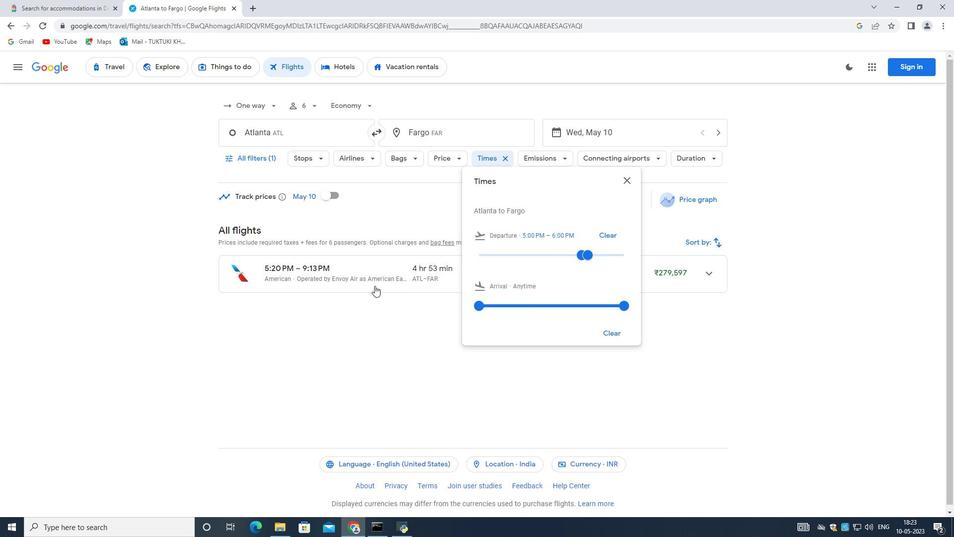 
